 Task: Open Card Partnership Review Meeting in Board Public Relations Event Planning and Management to Workspace Business Operations and add a team member Softage.3@softage.net, a label Yellow, a checklist Leadership Development, an attachment from your onedrive, a color Yellow and finally, add a card description 'Plan and execute company team-building activity at a hiking trail' and a comment 'Given the potential impact of this task on our company social responsibility, let us ensure that we approach it with a sense of ethical awareness and consciousness.'. Add a start date 'Jan 03, 1900' with a due date 'Jan 10, 1900'
Action: Mouse moved to (69, 352)
Screenshot: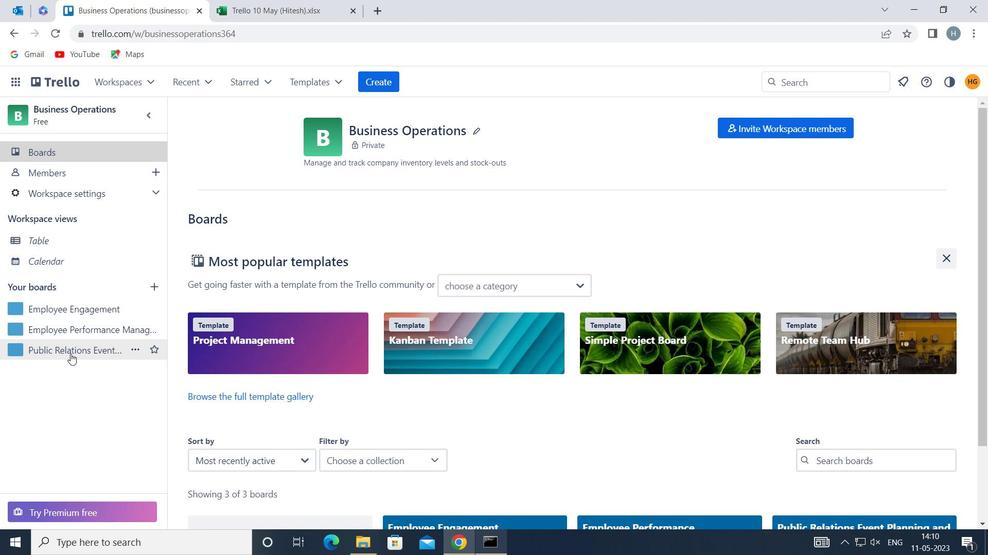 
Action: Mouse pressed left at (69, 352)
Screenshot: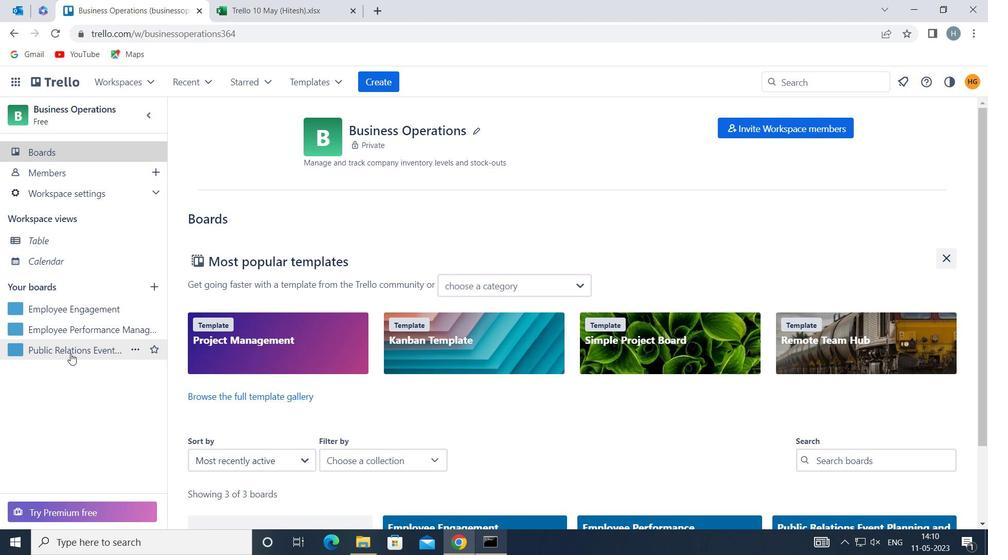
Action: Mouse moved to (251, 182)
Screenshot: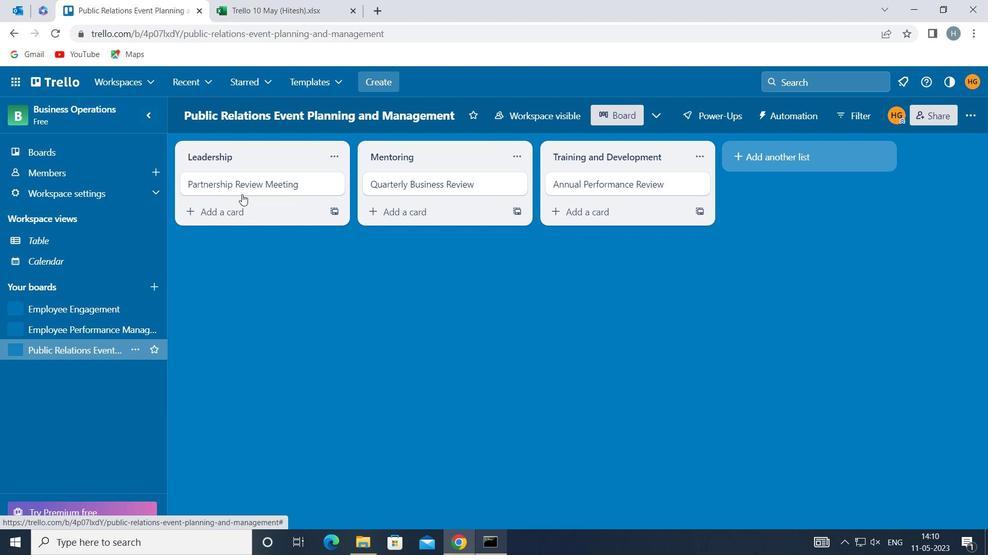 
Action: Mouse pressed left at (251, 182)
Screenshot: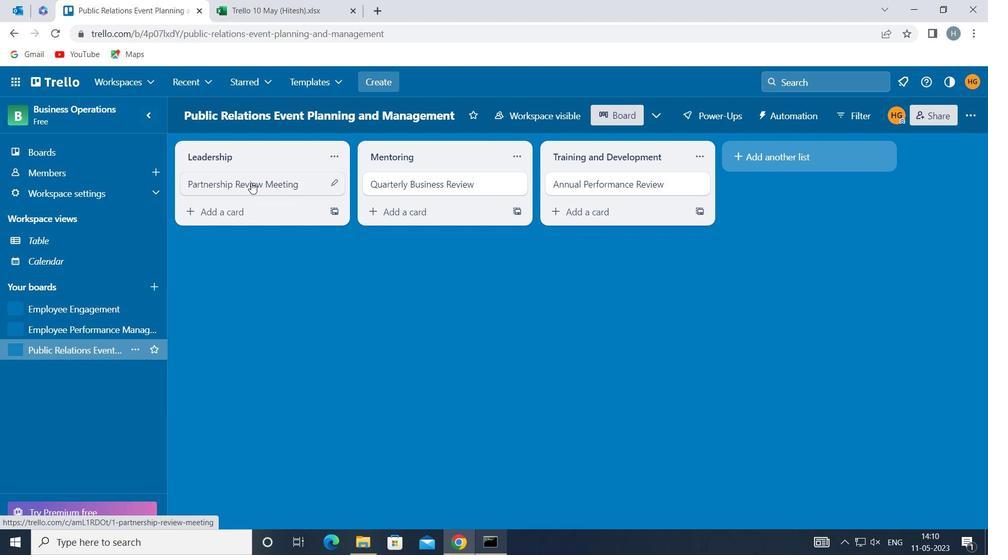 
Action: Mouse moved to (647, 192)
Screenshot: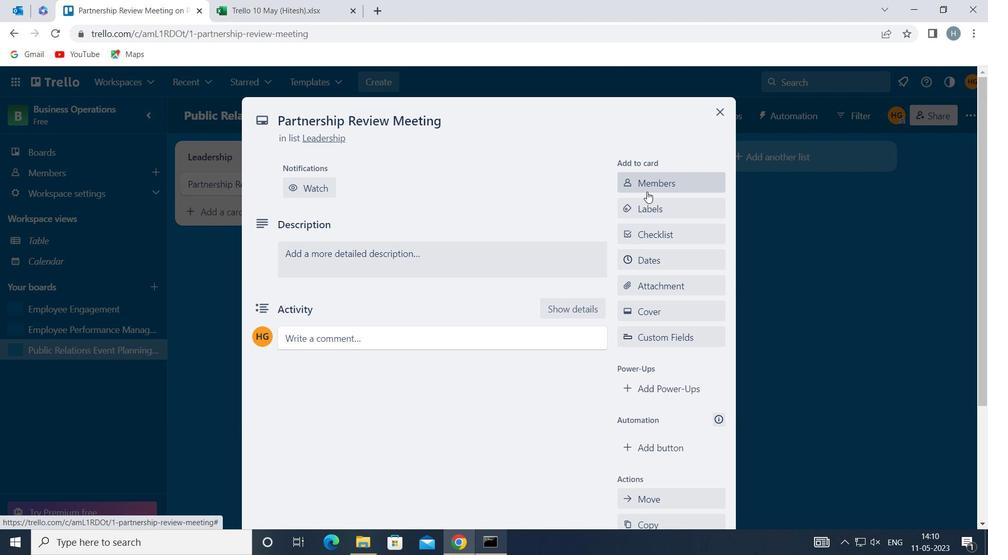 
Action: Mouse pressed left at (647, 192)
Screenshot: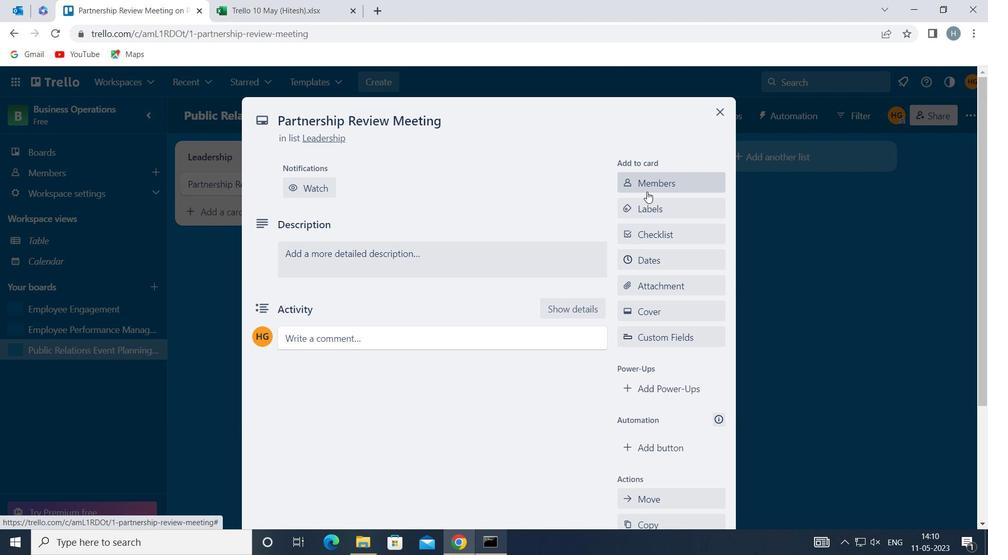 
Action: Mouse moved to (648, 192)
Screenshot: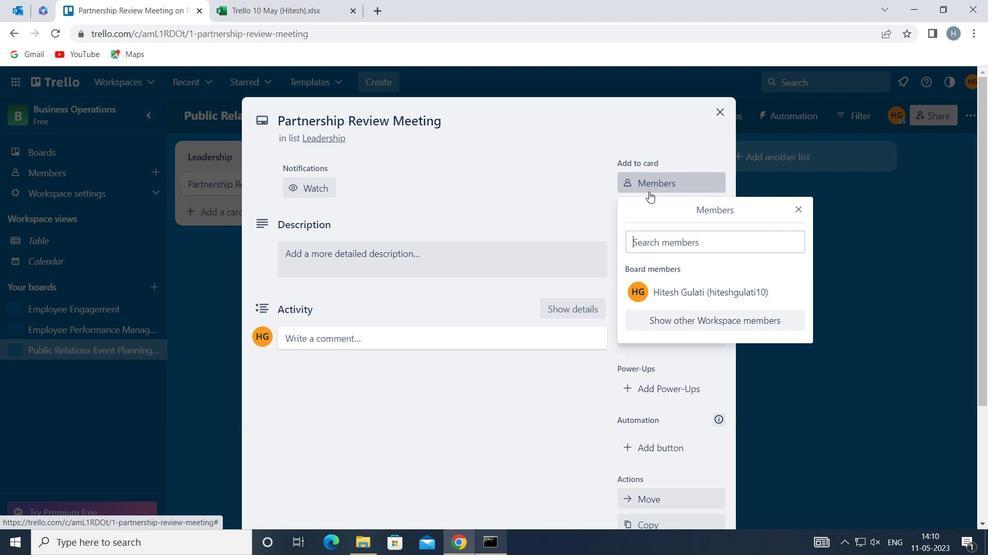 
Action: Key pressed softage
Screenshot: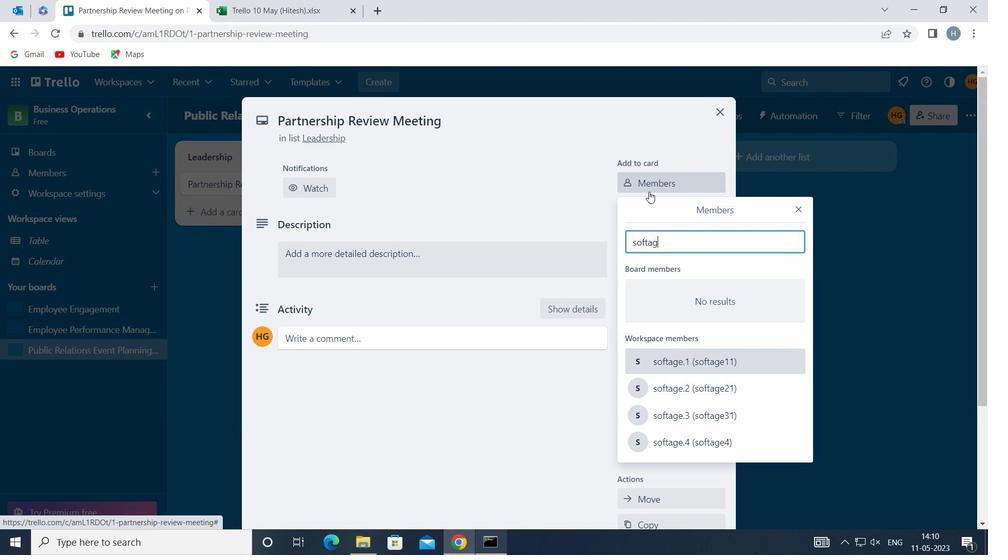 
Action: Mouse moved to (709, 409)
Screenshot: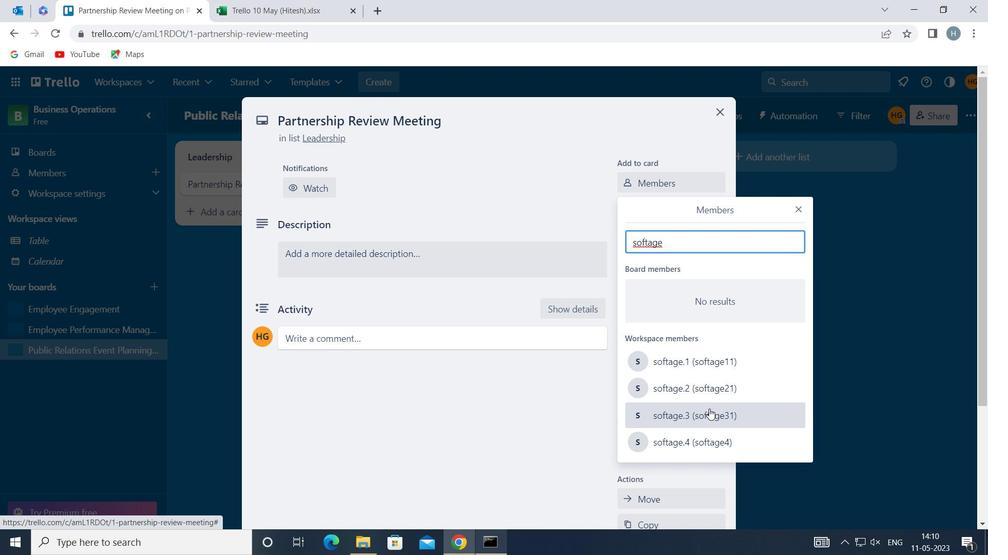 
Action: Mouse pressed left at (709, 409)
Screenshot: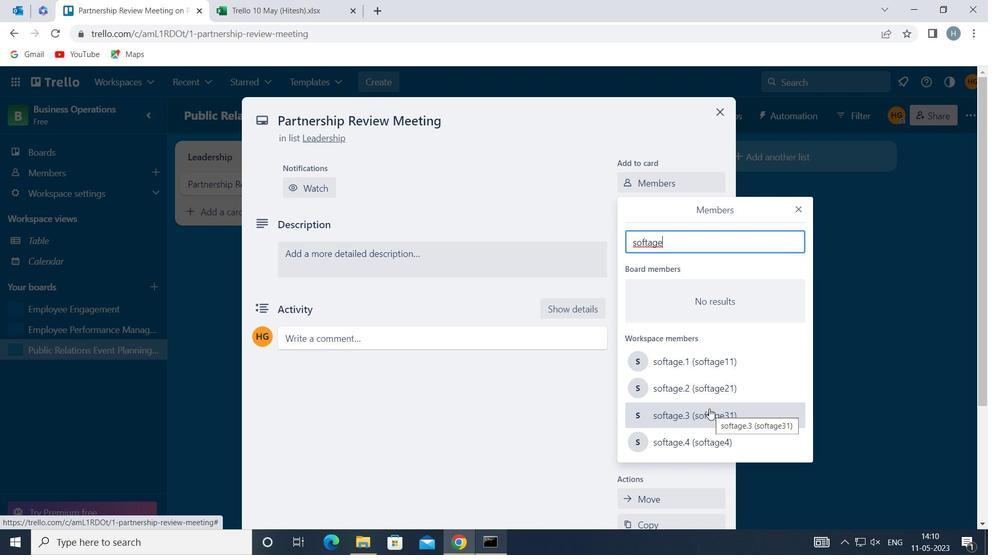 
Action: Mouse moved to (799, 209)
Screenshot: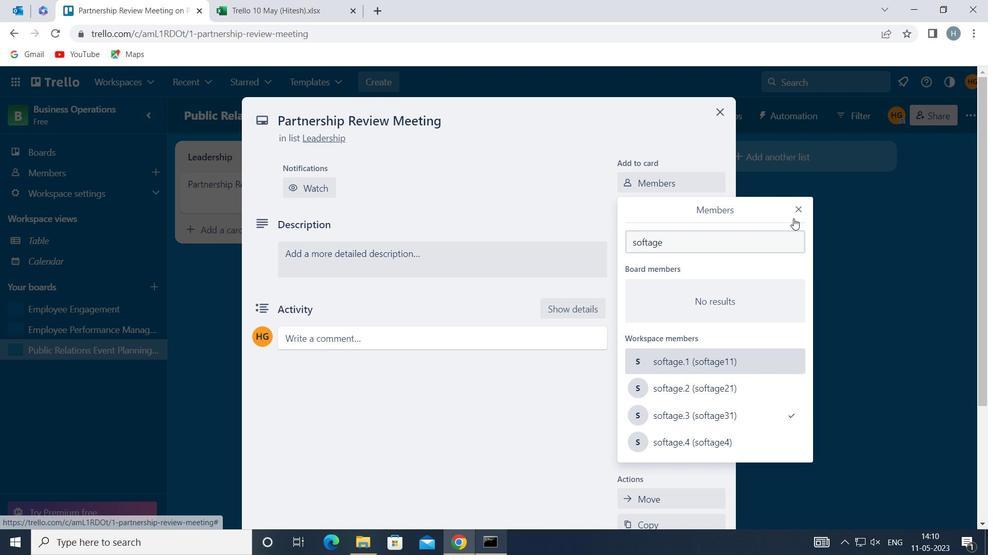 
Action: Mouse pressed left at (799, 209)
Screenshot: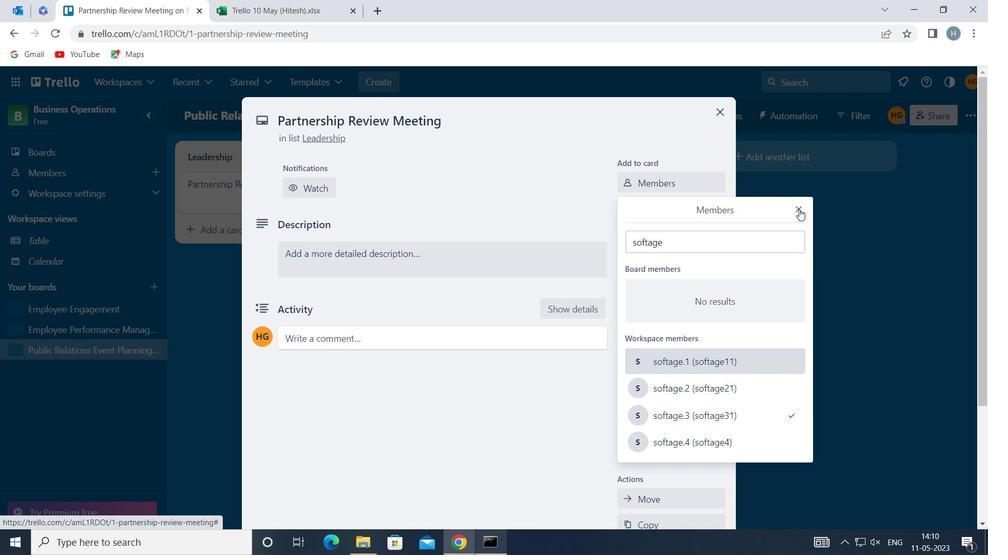
Action: Mouse moved to (684, 258)
Screenshot: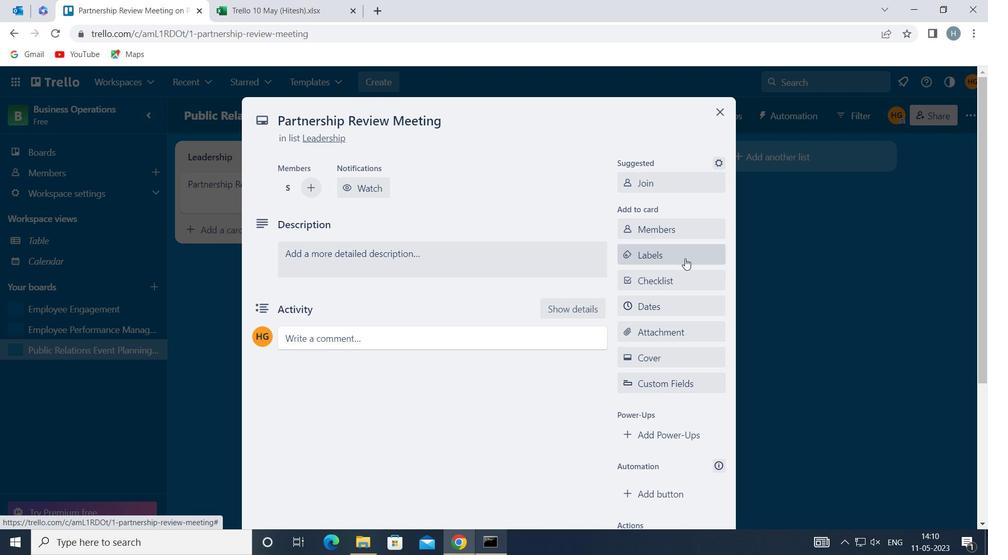 
Action: Mouse pressed left at (684, 258)
Screenshot: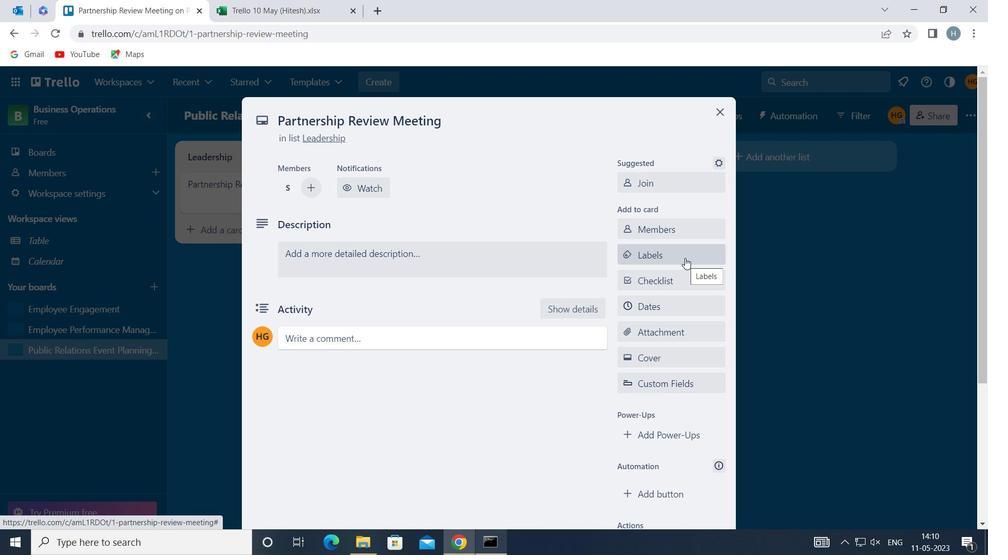 
Action: Mouse moved to (691, 212)
Screenshot: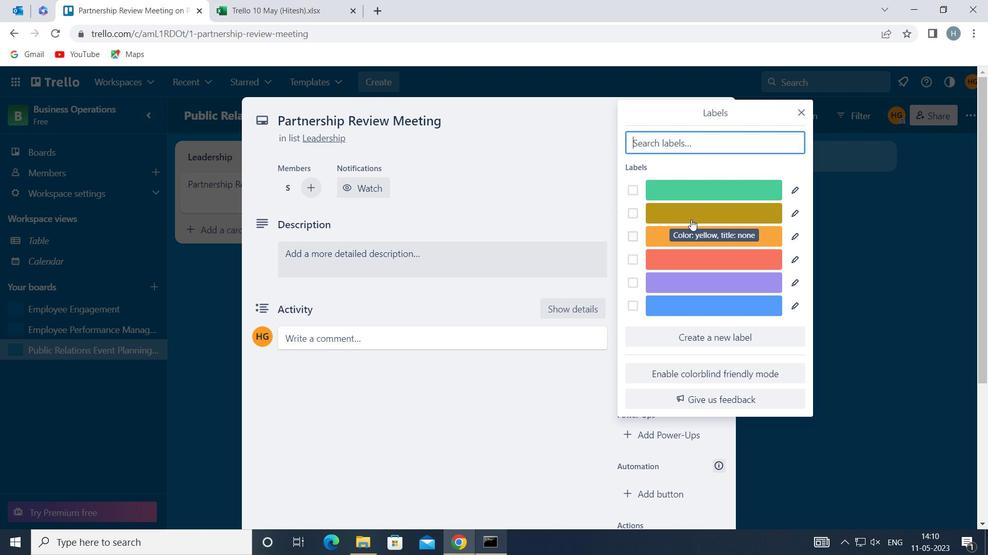 
Action: Mouse pressed left at (691, 212)
Screenshot: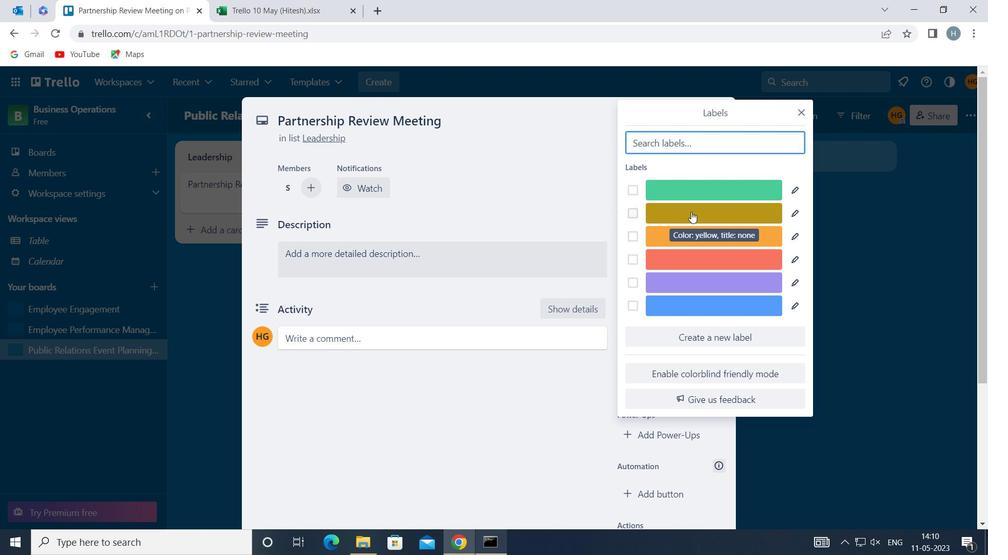 
Action: Mouse moved to (801, 112)
Screenshot: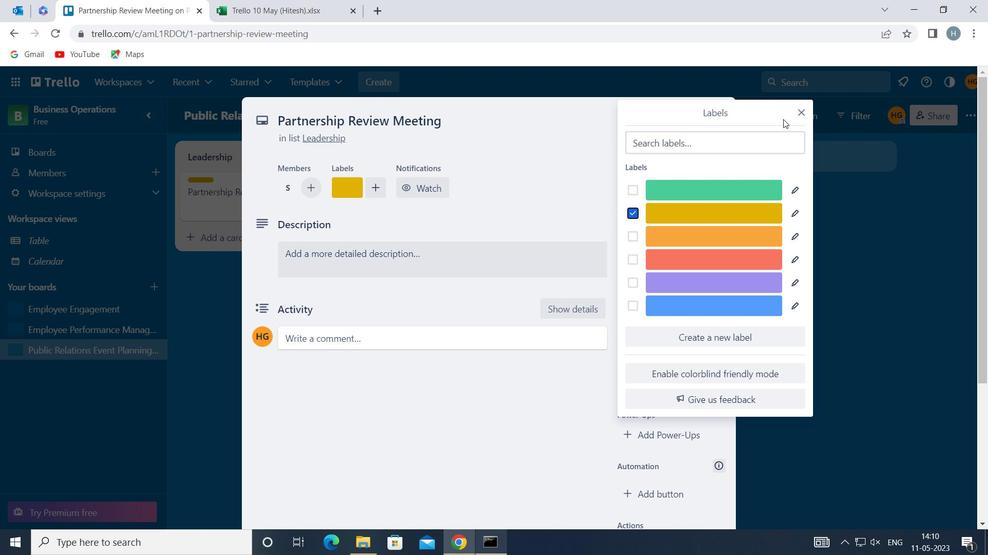 
Action: Mouse pressed left at (801, 112)
Screenshot: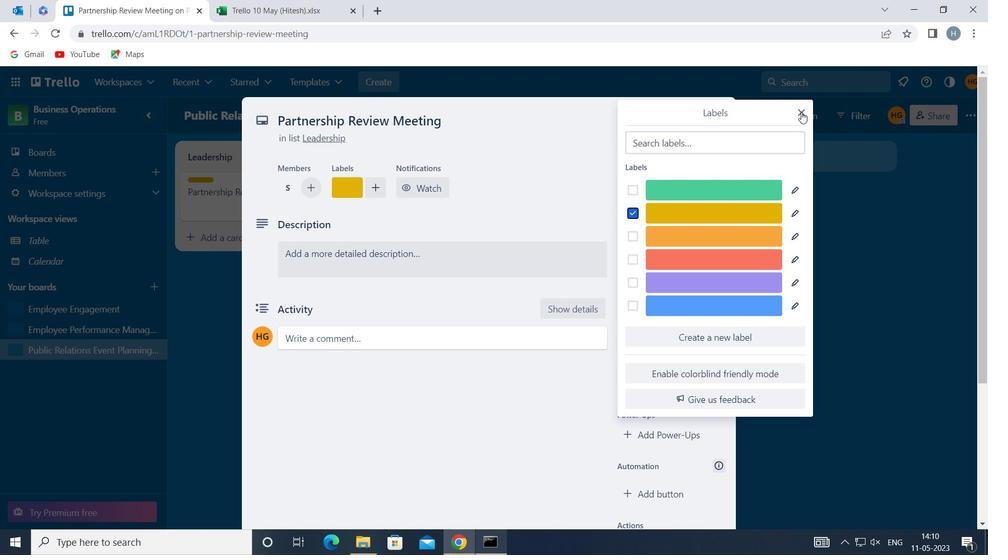 
Action: Mouse moved to (680, 277)
Screenshot: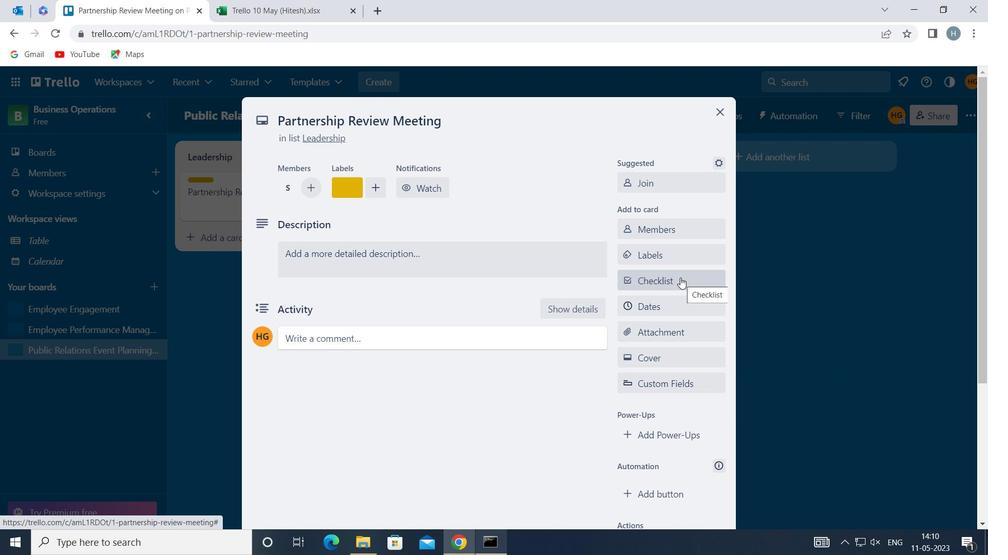 
Action: Mouse pressed left at (680, 277)
Screenshot: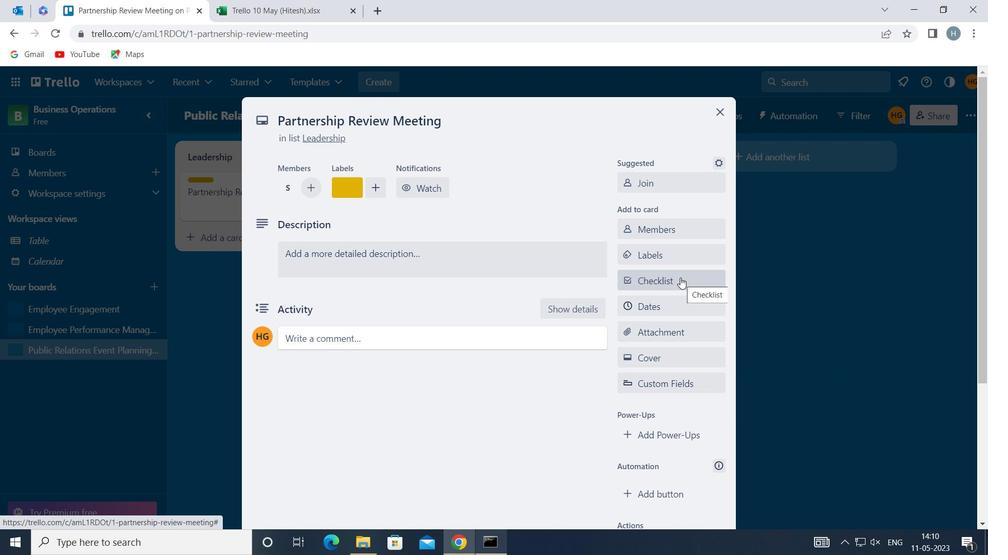 
Action: Mouse moved to (676, 277)
Screenshot: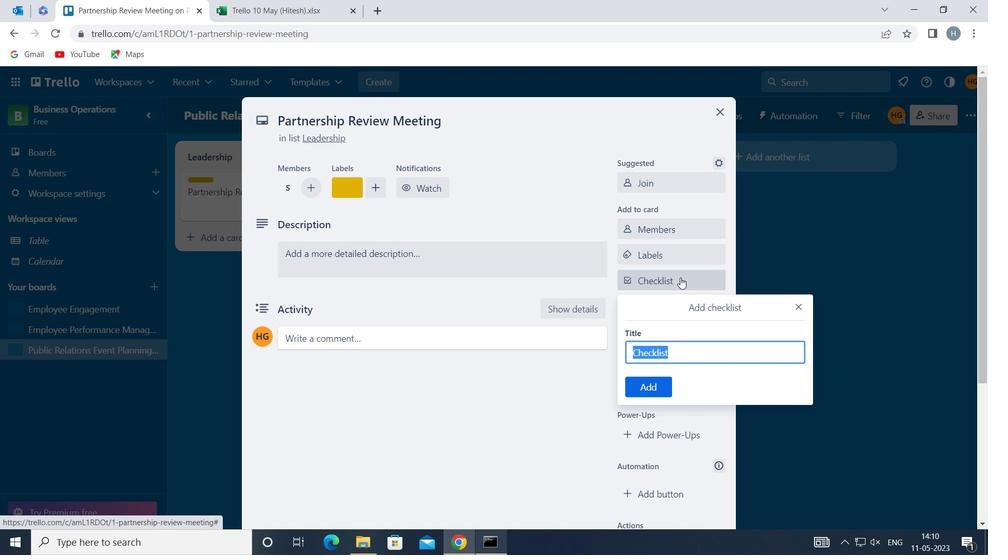 
Action: Key pressed <Key.shift>LEADER
Screenshot: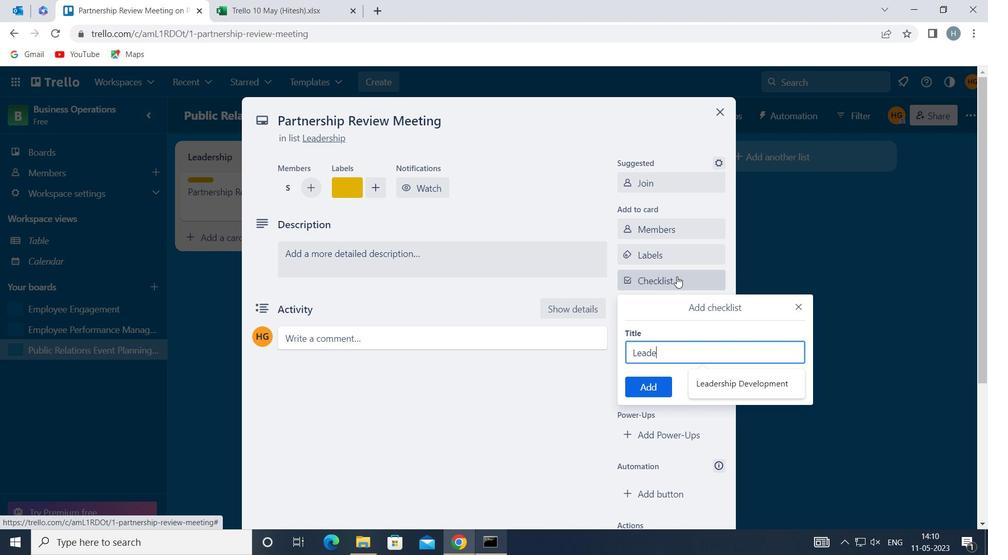 
Action: Mouse moved to (725, 383)
Screenshot: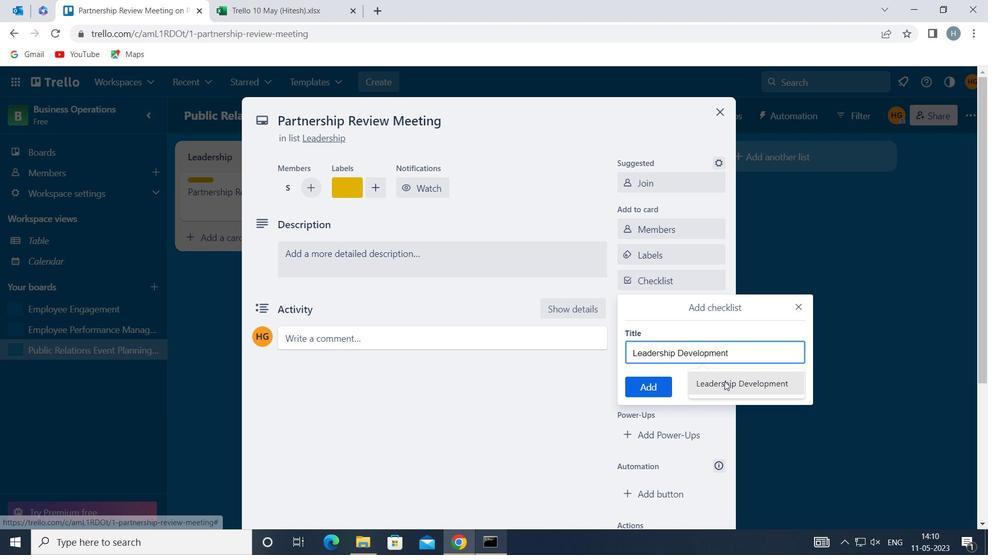 
Action: Mouse pressed left at (725, 383)
Screenshot: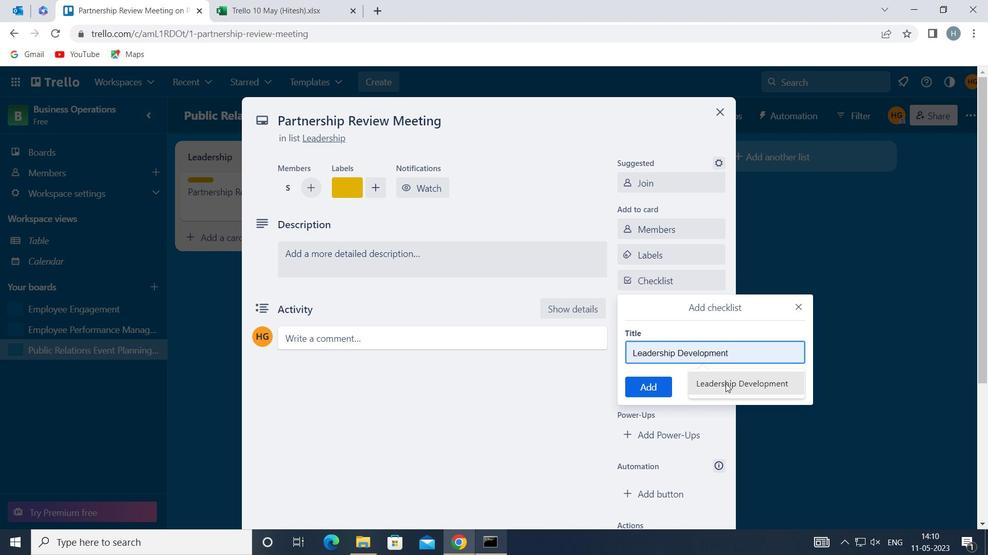 
Action: Mouse moved to (659, 388)
Screenshot: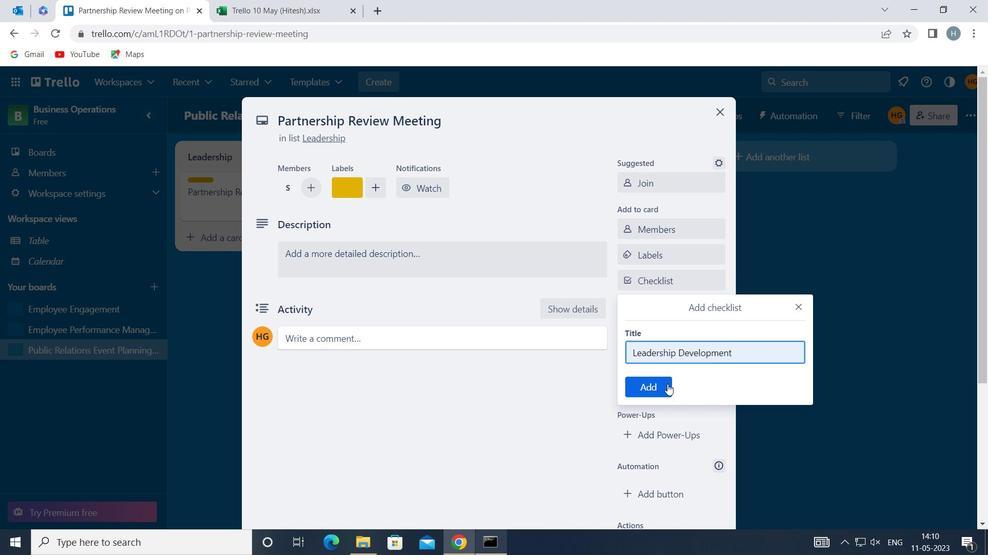 
Action: Mouse pressed left at (659, 388)
Screenshot: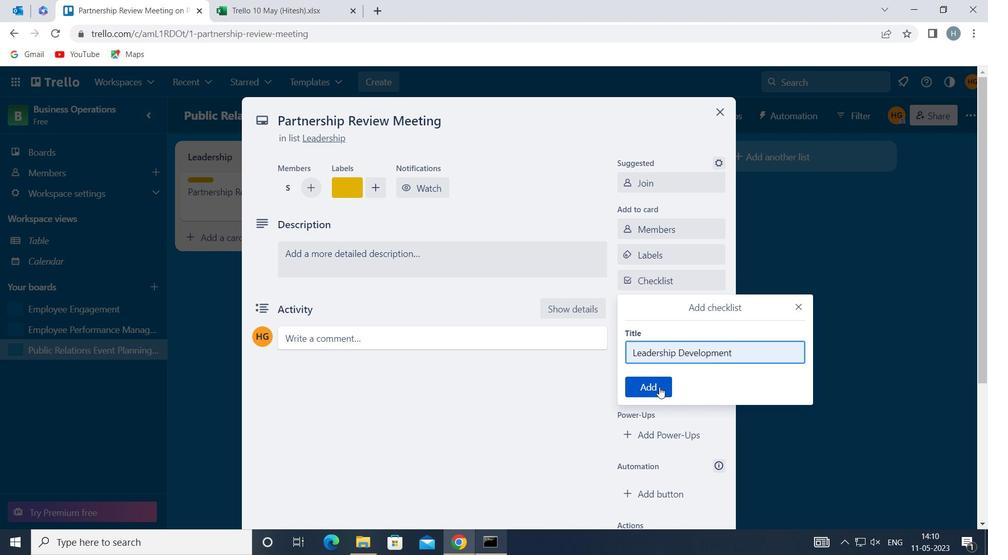 
Action: Mouse moved to (684, 328)
Screenshot: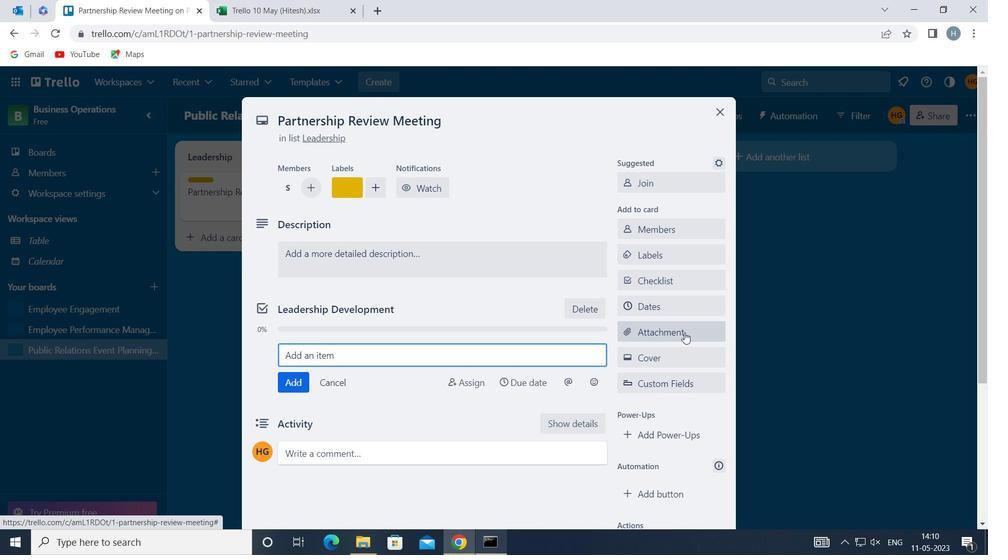 
Action: Mouse pressed left at (684, 328)
Screenshot: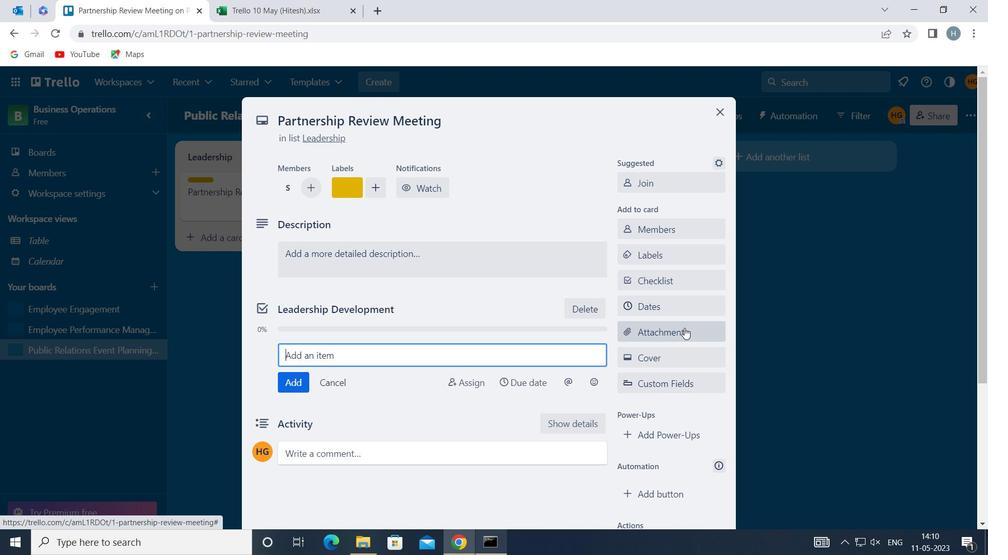 
Action: Mouse moved to (701, 236)
Screenshot: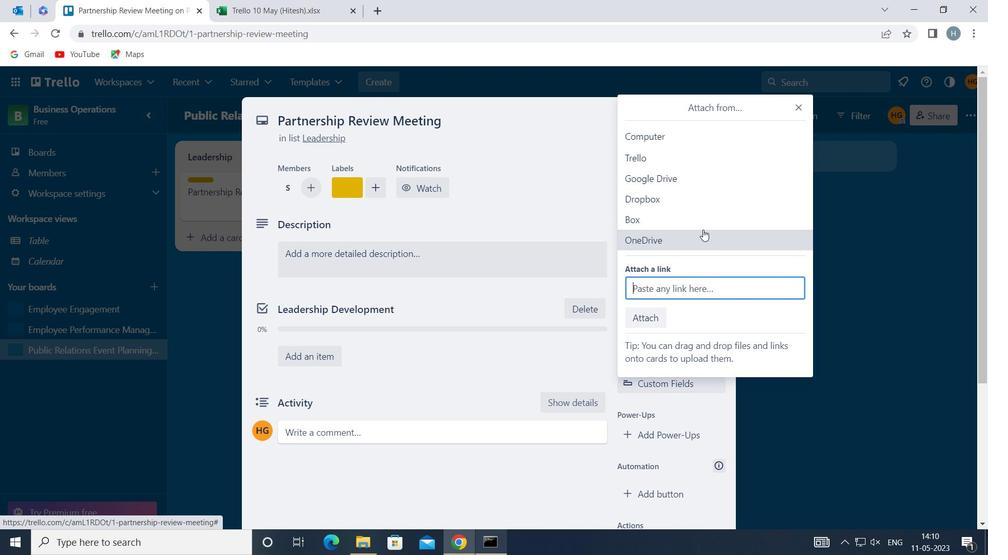 
Action: Mouse pressed left at (701, 236)
Screenshot: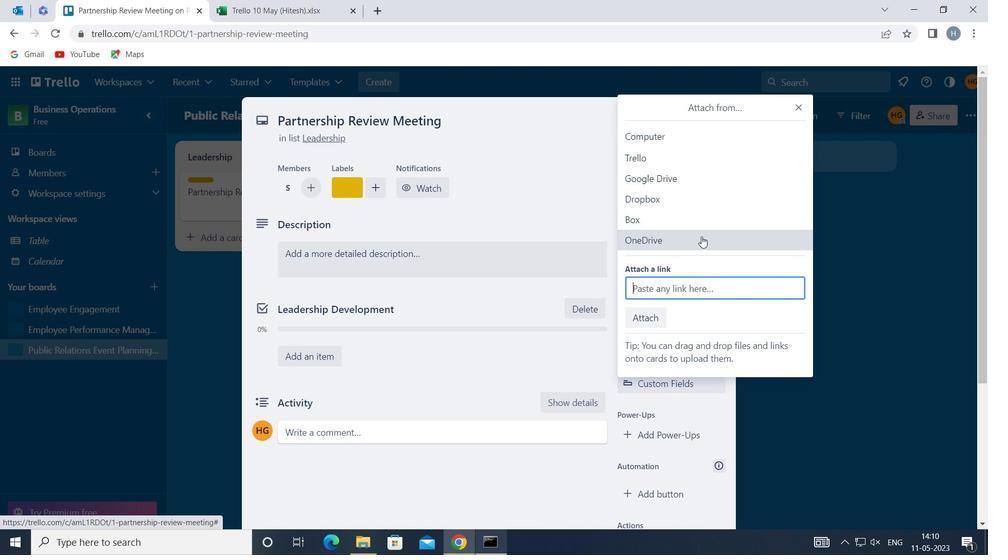 
Action: Mouse moved to (644, 178)
Screenshot: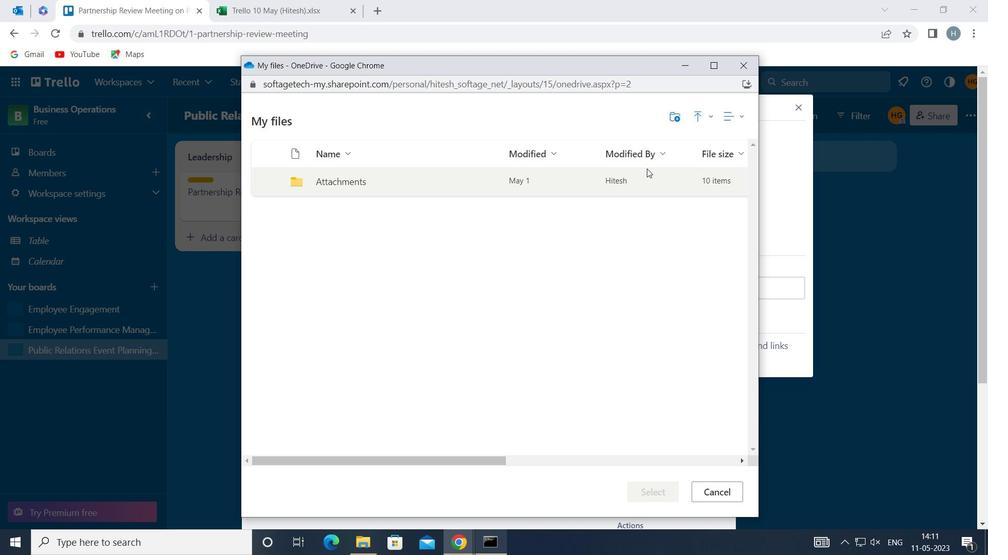 
Action: Mouse pressed left at (644, 178)
Screenshot: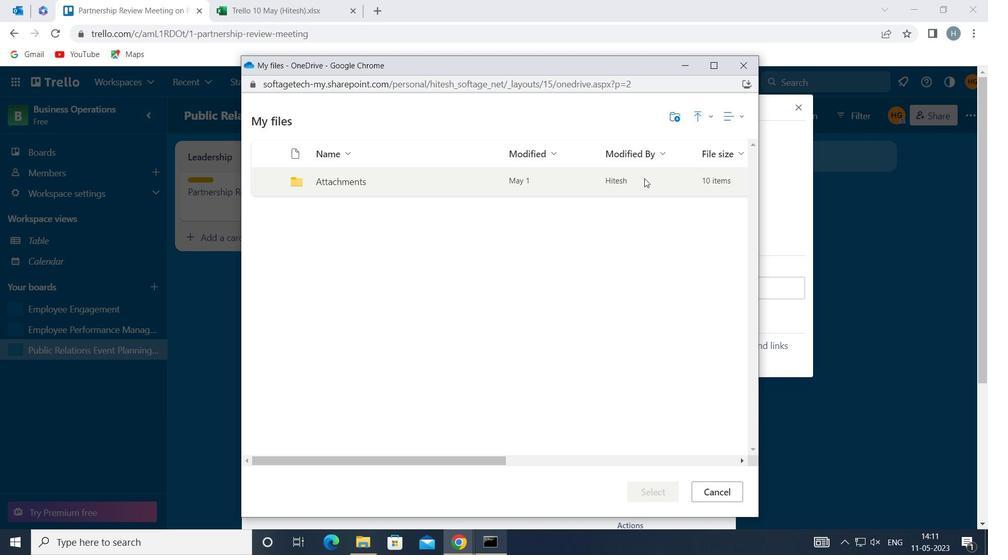 
Action: Mouse pressed left at (644, 178)
Screenshot: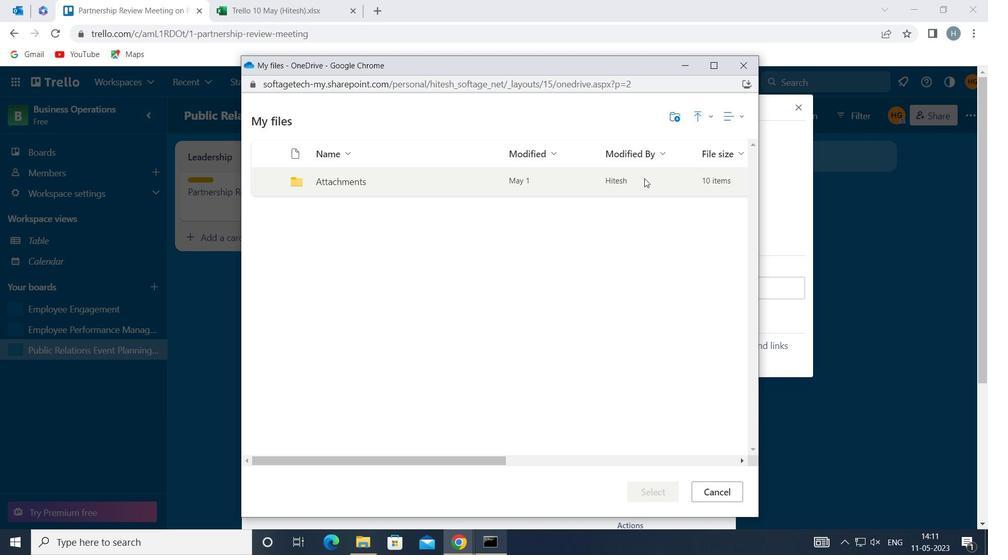 
Action: Mouse moved to (636, 209)
Screenshot: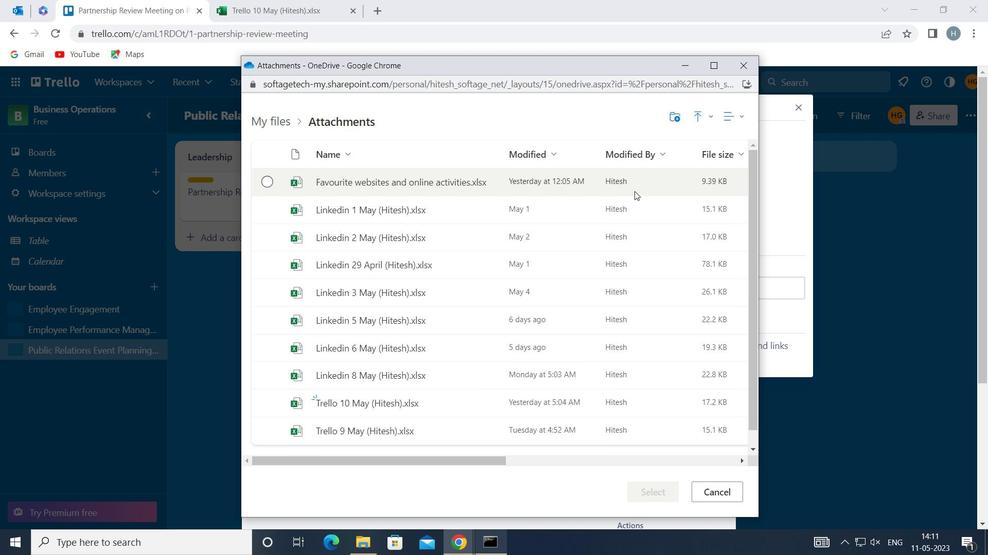 
Action: Mouse pressed left at (636, 209)
Screenshot: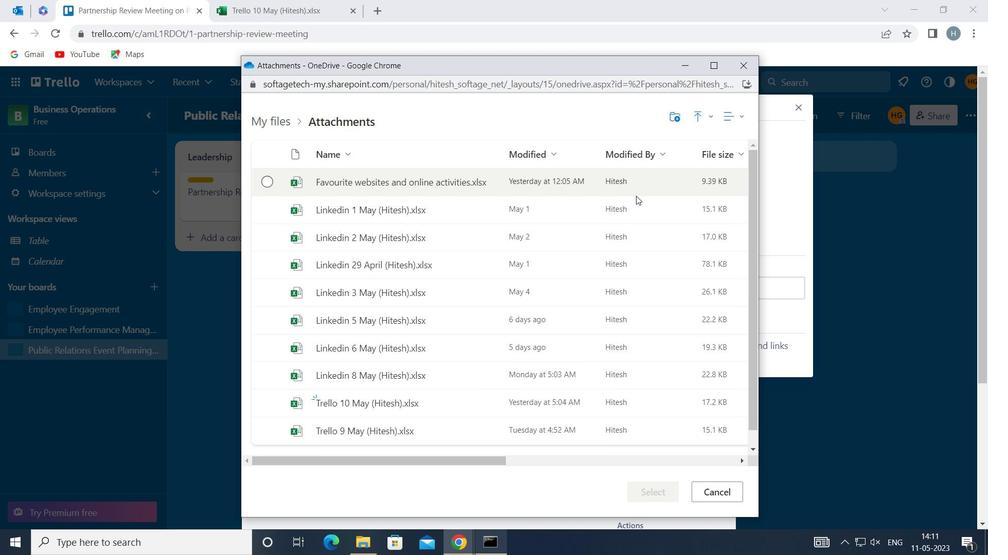
Action: Mouse moved to (662, 490)
Screenshot: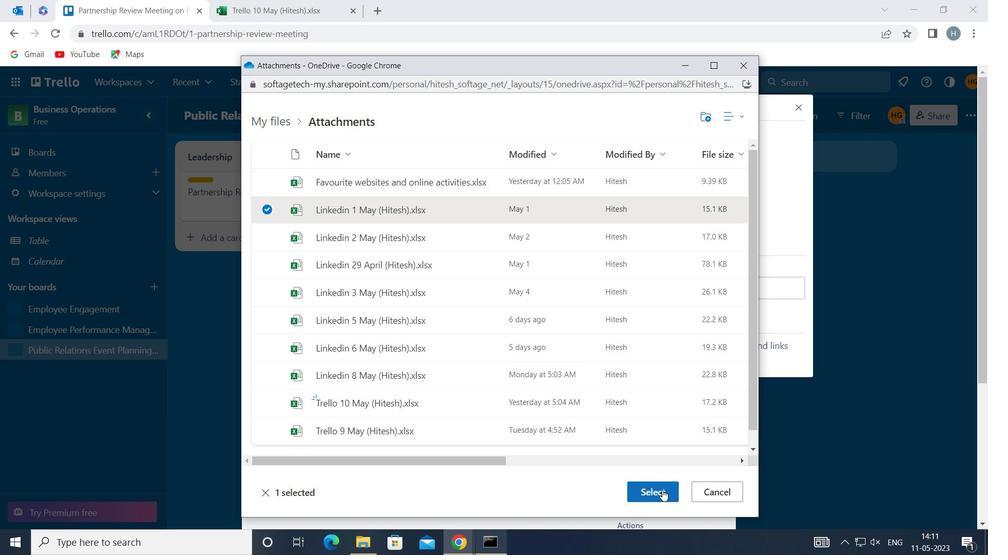 
Action: Mouse pressed left at (662, 490)
Screenshot: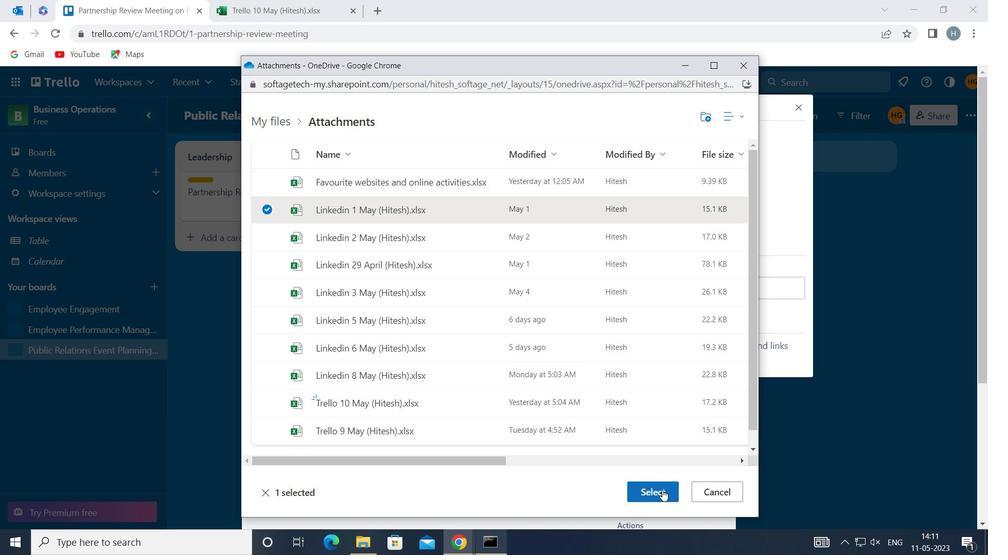 
Action: Mouse moved to (679, 354)
Screenshot: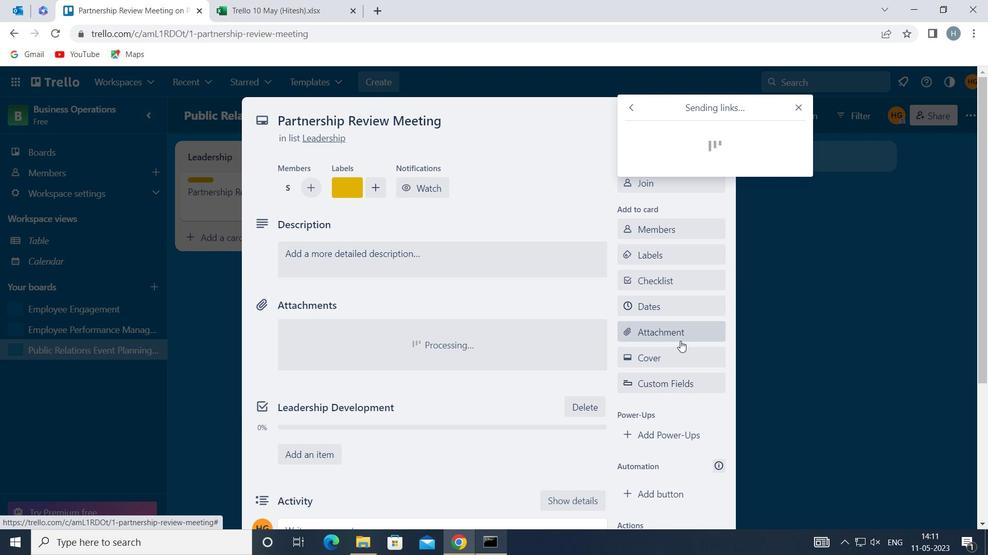 
Action: Mouse pressed left at (679, 354)
Screenshot: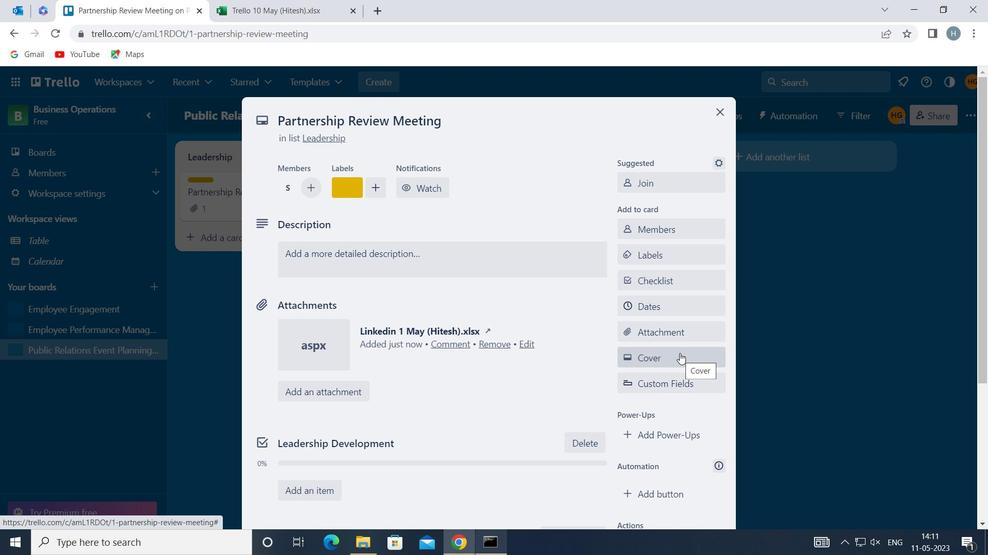 
Action: Mouse moved to (684, 275)
Screenshot: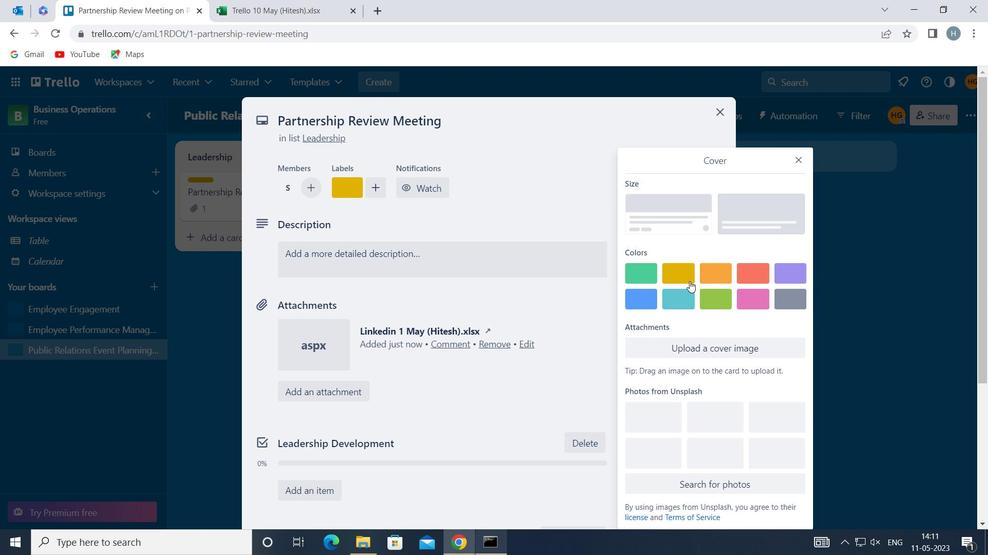
Action: Mouse pressed left at (684, 275)
Screenshot: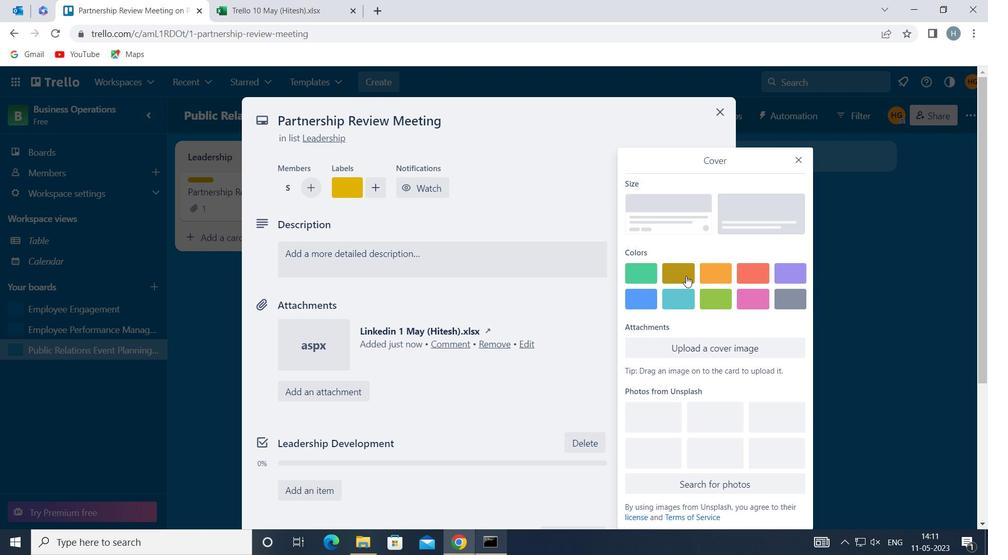 
Action: Mouse moved to (797, 136)
Screenshot: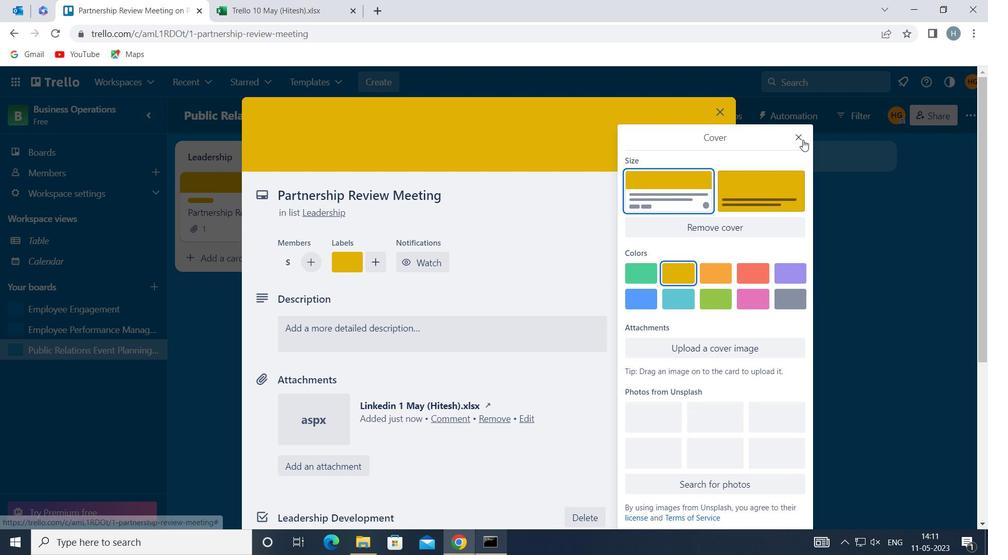
Action: Mouse pressed left at (797, 136)
Screenshot: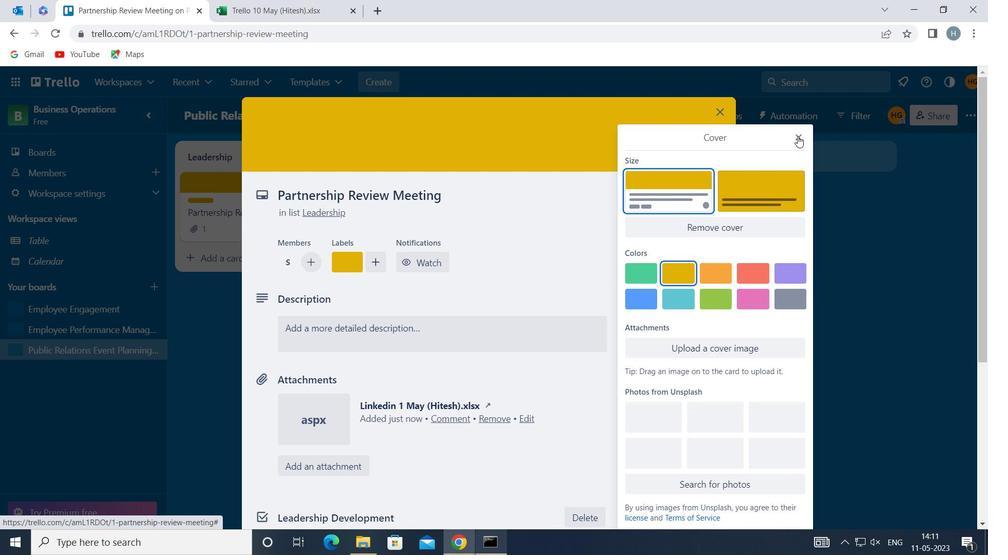 
Action: Mouse moved to (465, 334)
Screenshot: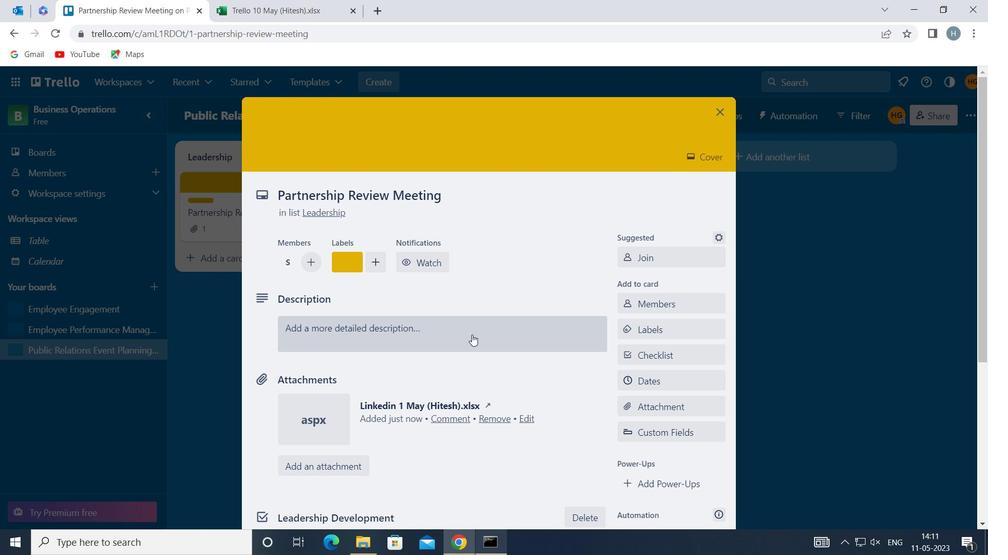
Action: Mouse pressed left at (465, 334)
Screenshot: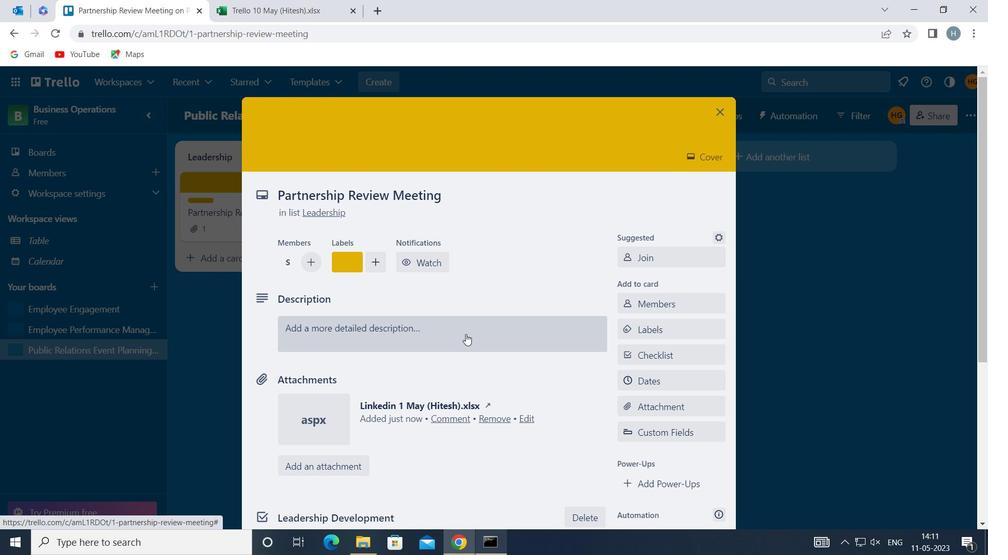
Action: Mouse moved to (392, 377)
Screenshot: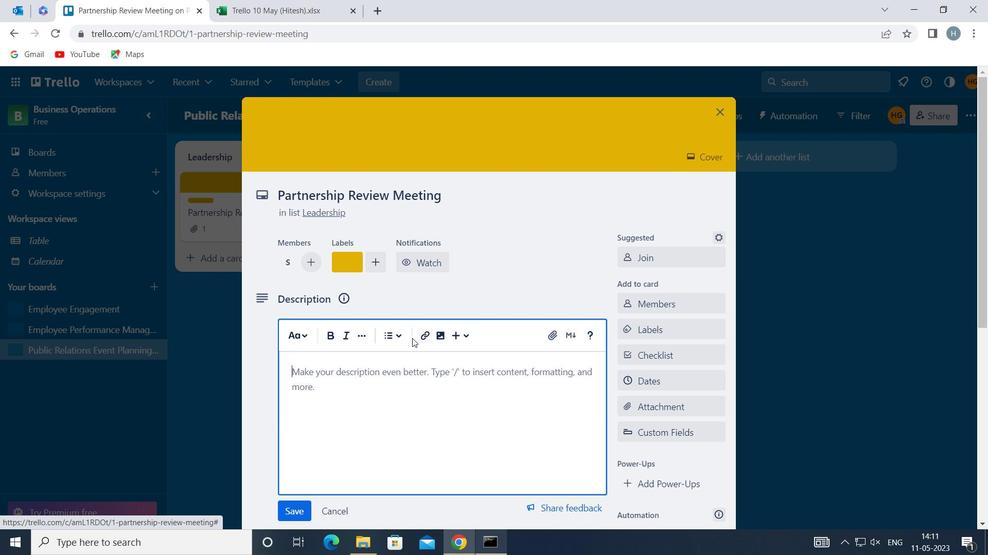 
Action: Mouse pressed left at (392, 377)
Screenshot: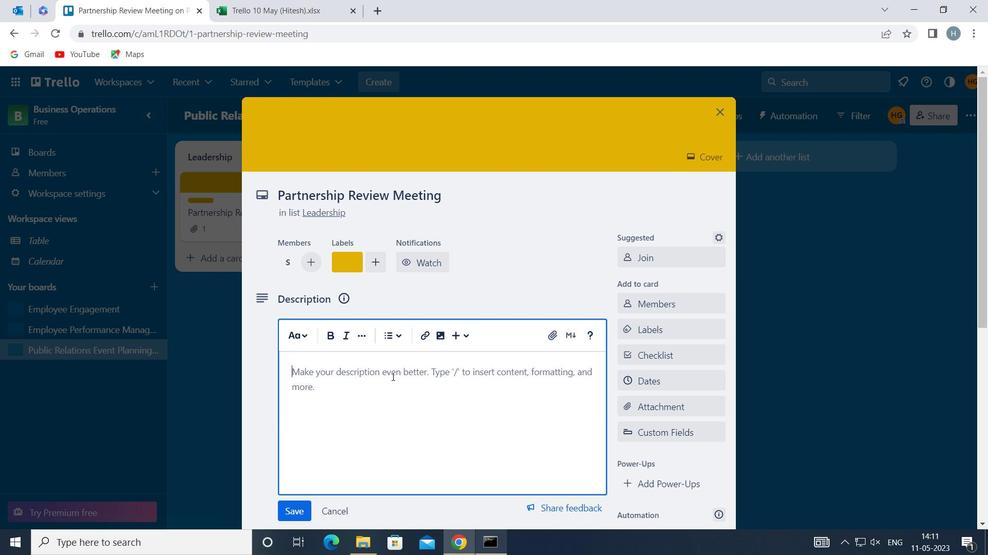 
Action: Mouse moved to (394, 373)
Screenshot: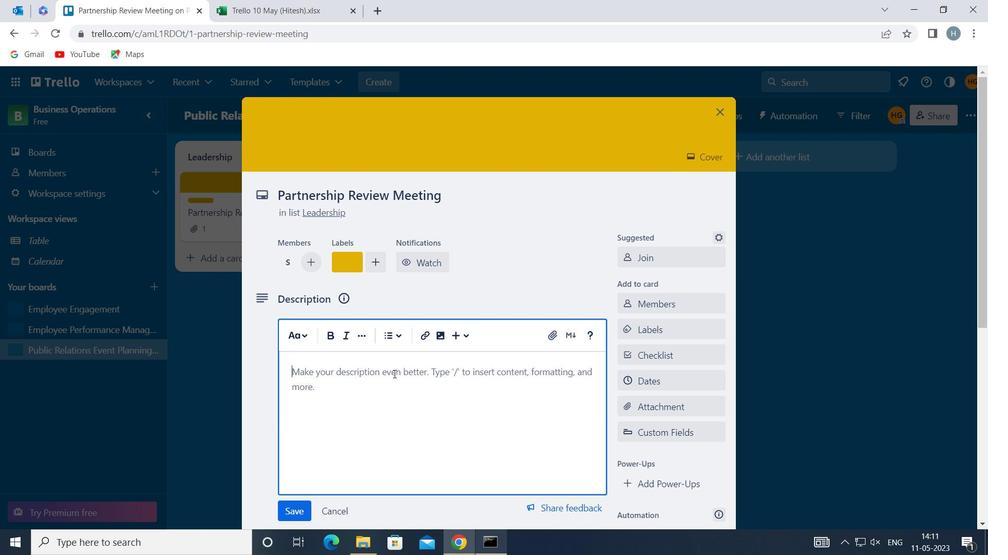 
Action: Key pressed <Key.shift>PLAN<Key.space>AND<Key.space>EXECUTE<Key.space>COMPANY<Key.space>TEAM-BUILDING<Key.space>ACTIVITY<Key.space>AT<Key.space>A<Key.space>HIKING<Key.space>TRAIL
Screenshot: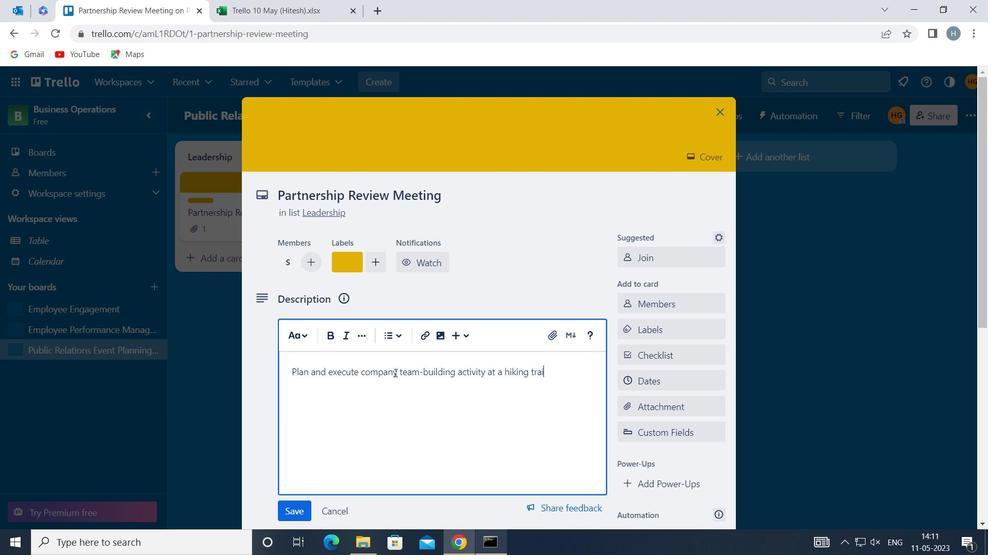 
Action: Mouse moved to (301, 507)
Screenshot: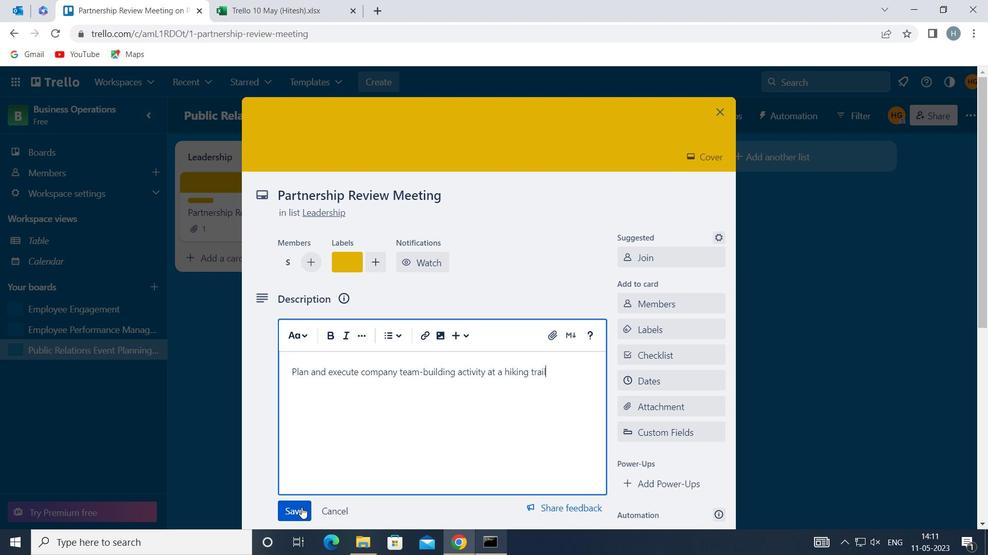 
Action: Mouse pressed left at (301, 507)
Screenshot: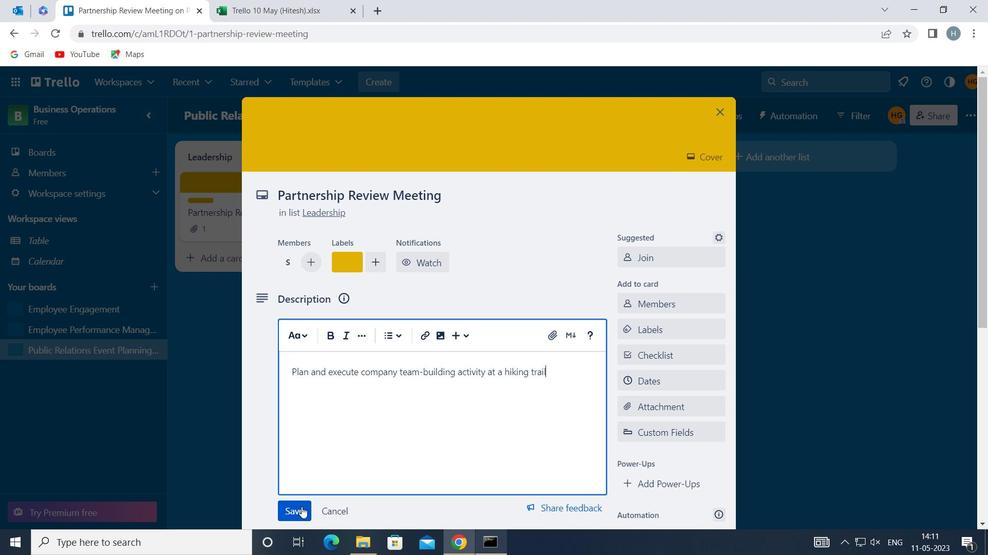 
Action: Mouse moved to (375, 409)
Screenshot: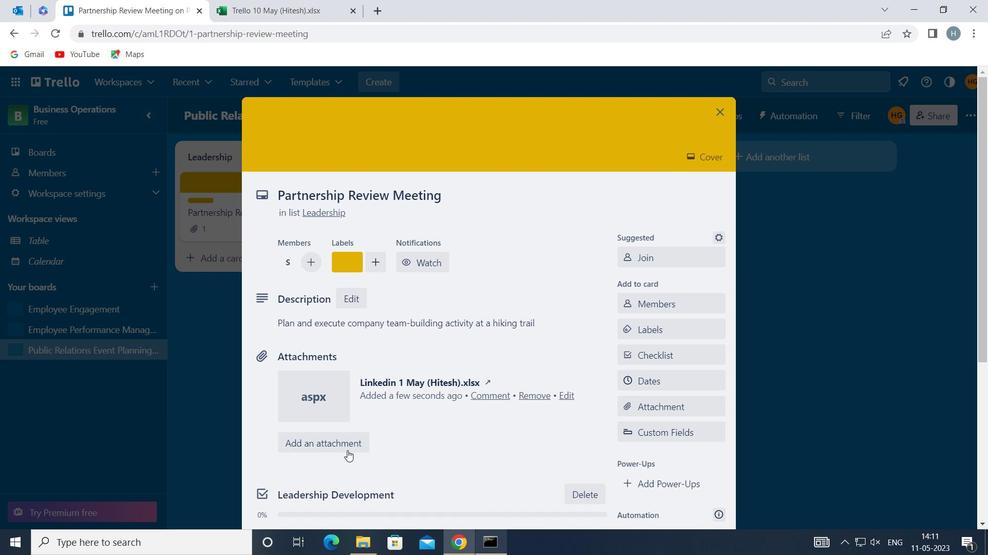 
Action: Mouse scrolled (375, 409) with delta (0, 0)
Screenshot: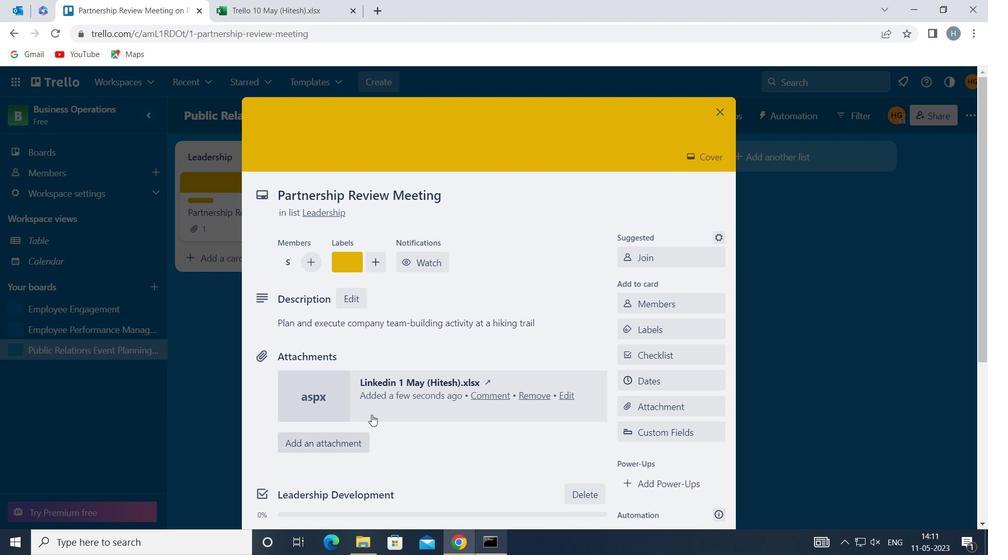 
Action: Mouse moved to (388, 405)
Screenshot: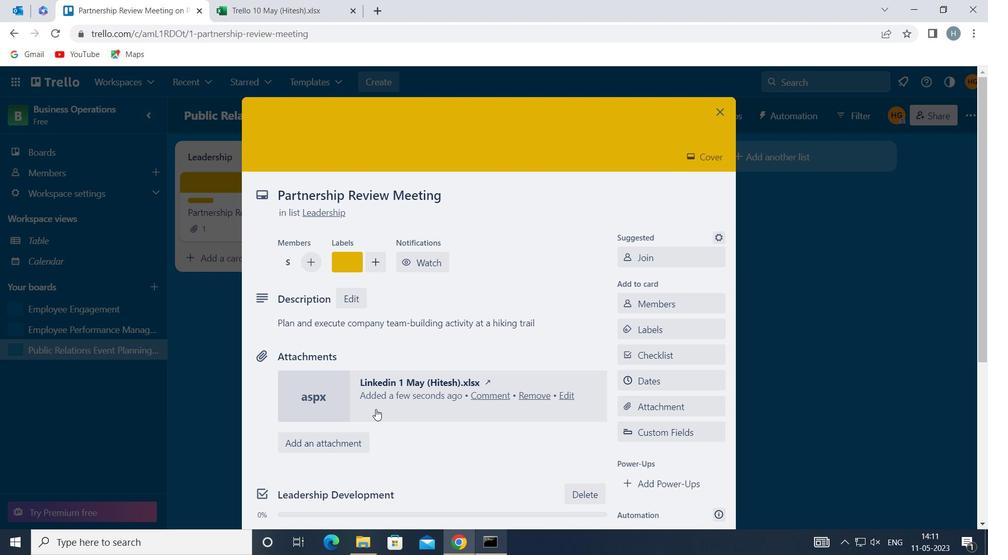 
Action: Mouse scrolled (388, 404) with delta (0, 0)
Screenshot: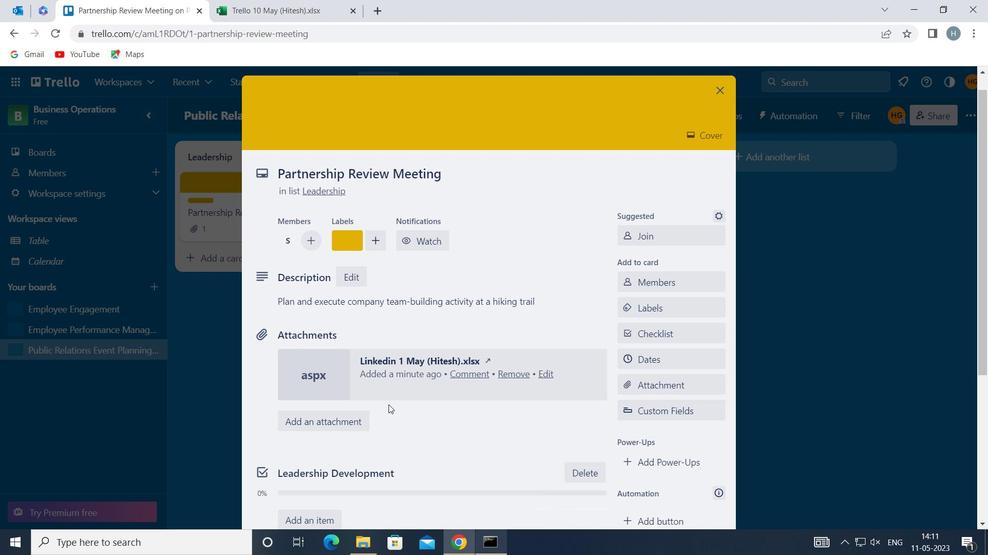 
Action: Mouse scrolled (388, 404) with delta (0, 0)
Screenshot: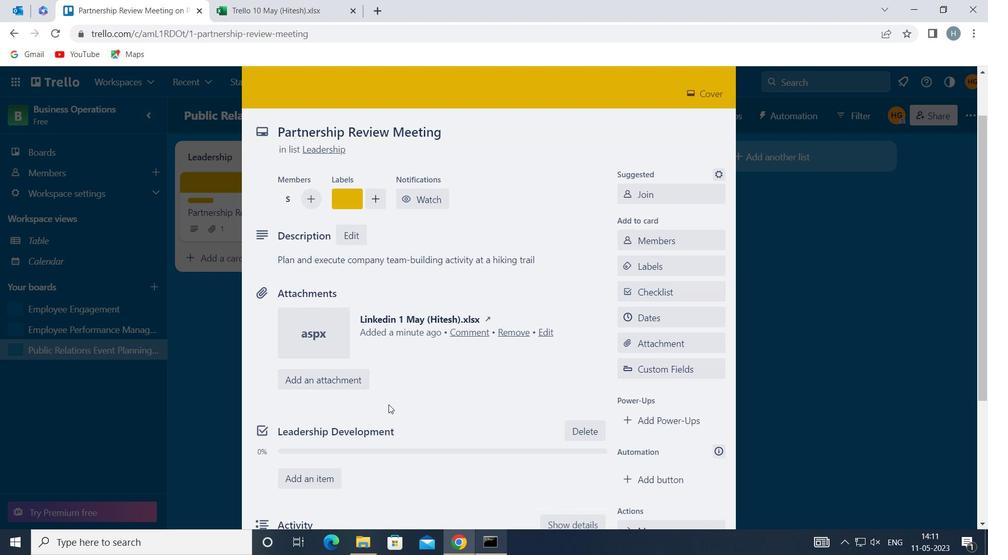 
Action: Mouse moved to (411, 421)
Screenshot: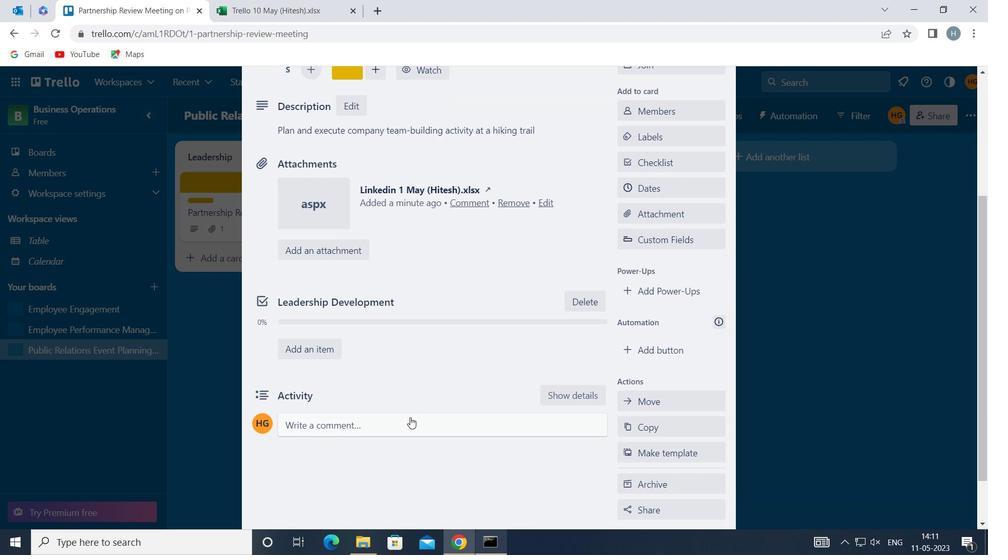 
Action: Mouse pressed left at (411, 421)
Screenshot: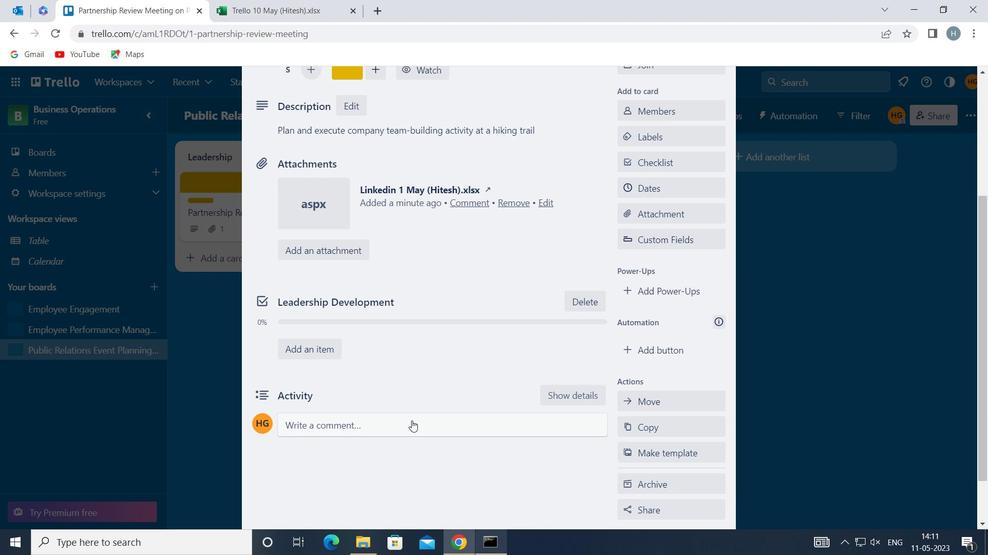 
Action: Mouse moved to (364, 467)
Screenshot: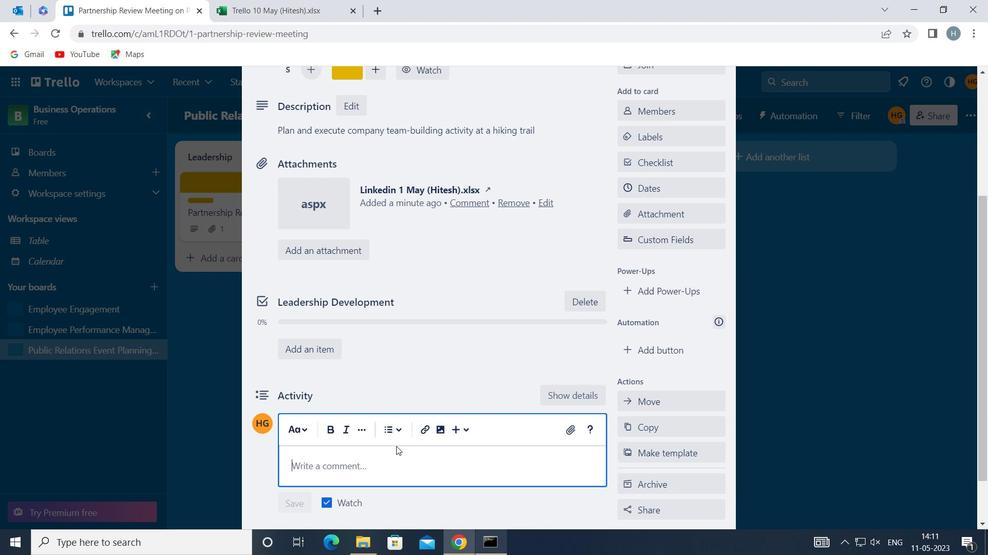 
Action: Mouse pressed left at (364, 467)
Screenshot: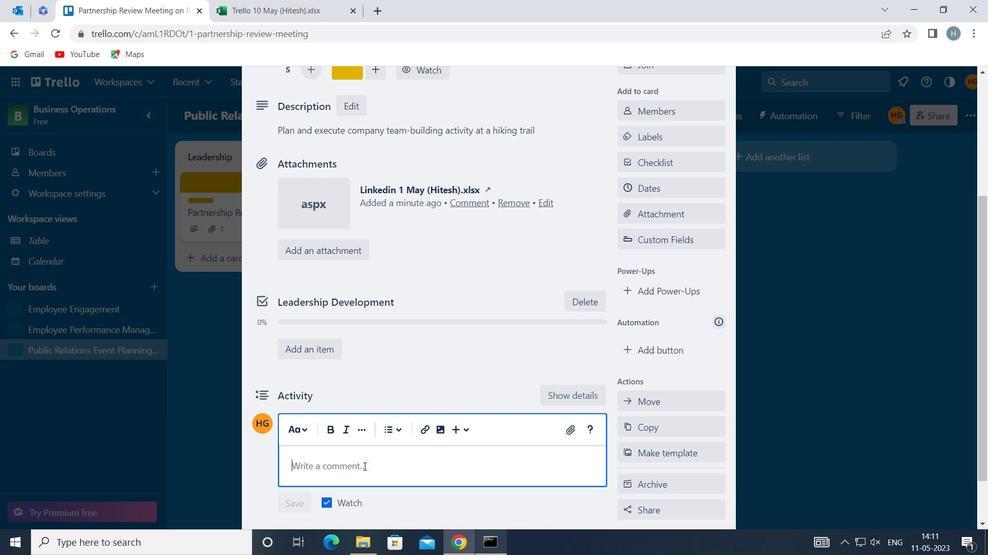 
Action: Key pressed <Key.shift>GIVEN<Key.space>THE<Key.space>POTENTIAL<Key.space>IMPACT<Key.space>OF<Key.space>THIS<Key.space>TASK<Key.space>ON<Key.space>OUR<Key.space>COMPANY<Key.space>SOCIAL<Key.space>RESPONSIBILITY<Key.space><Key.backspace>,<Key.space>LET<Key.space>WE<Key.space>APPROACH<Key.space>IT<Key.space>WITH<Key.space>A<Key.space>SENSE<Key.space>OF<Key.space>ETHICAL<Key.space>AWARENESS<Key.space>AND<Key.space>CONSCIOUSNESS<Key.space>
Screenshot: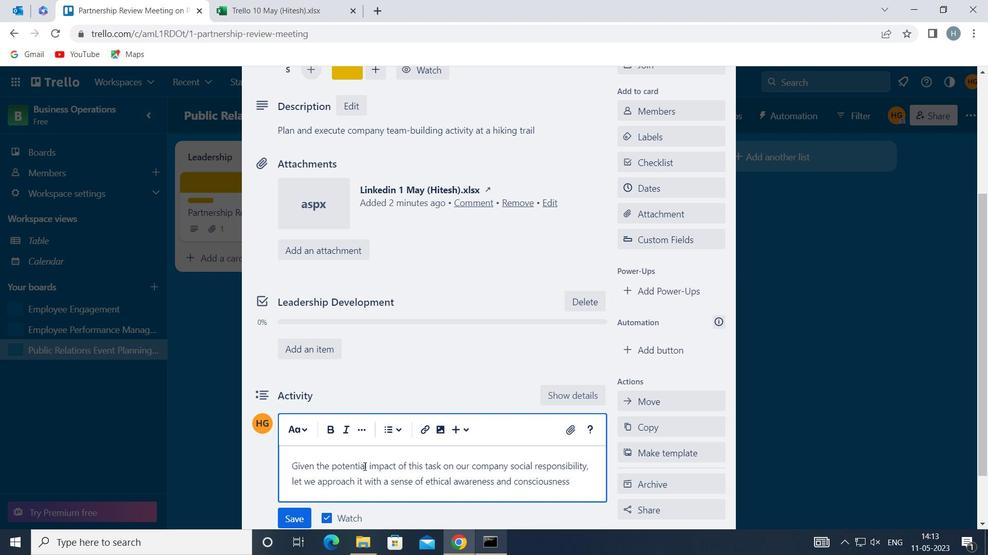 
Action: Mouse moved to (362, 467)
Screenshot: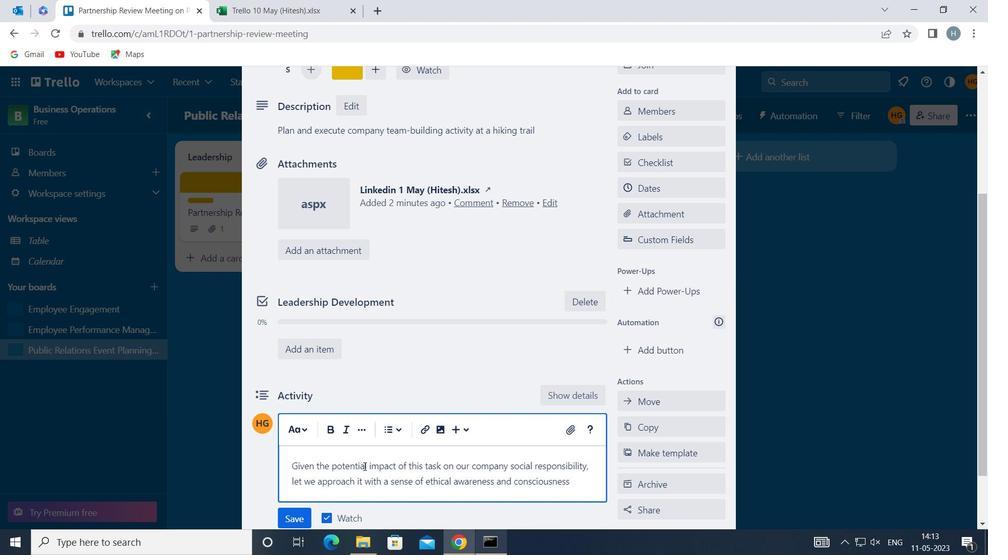 
Action: Mouse scrolled (362, 466) with delta (0, 0)
Screenshot: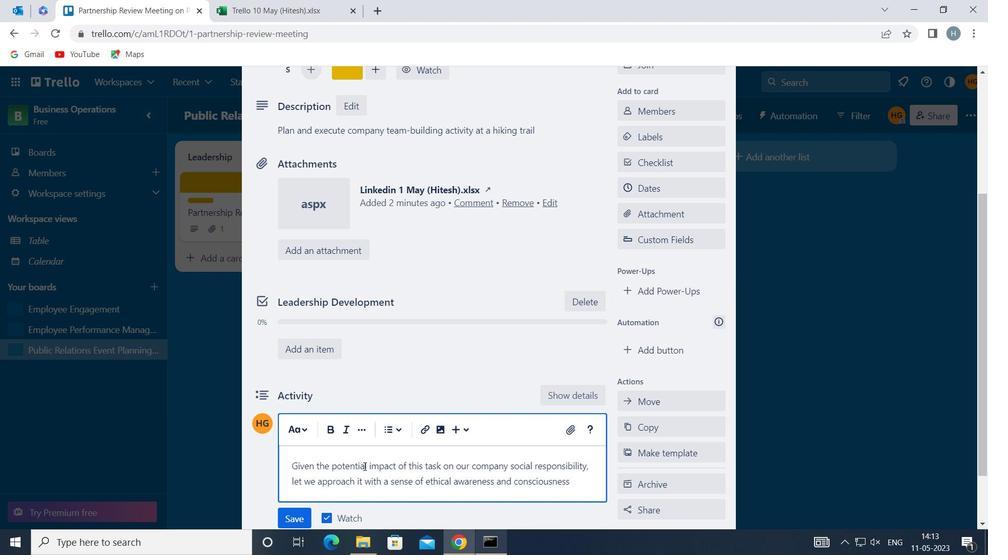 
Action: Mouse moved to (361, 467)
Screenshot: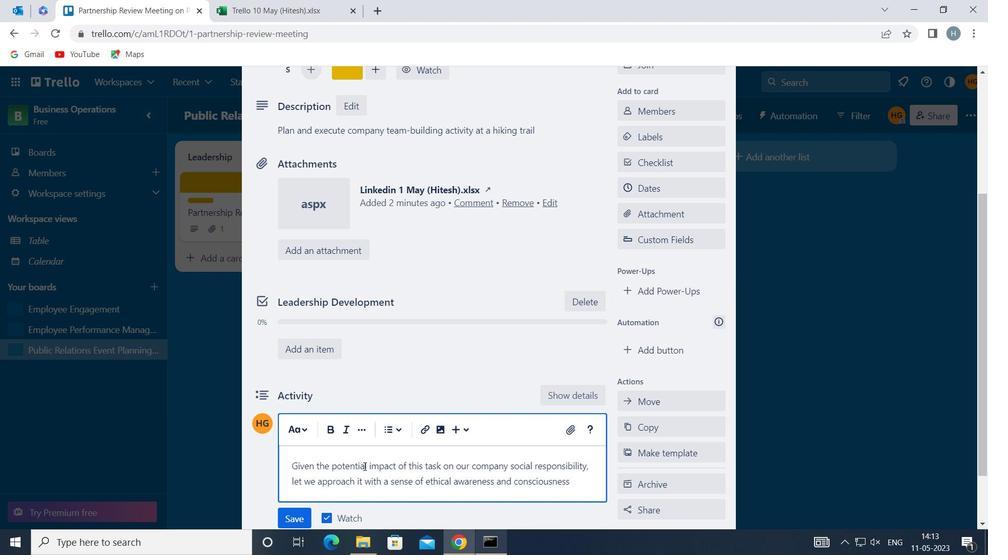 
Action: Mouse scrolled (361, 467) with delta (0, 0)
Screenshot: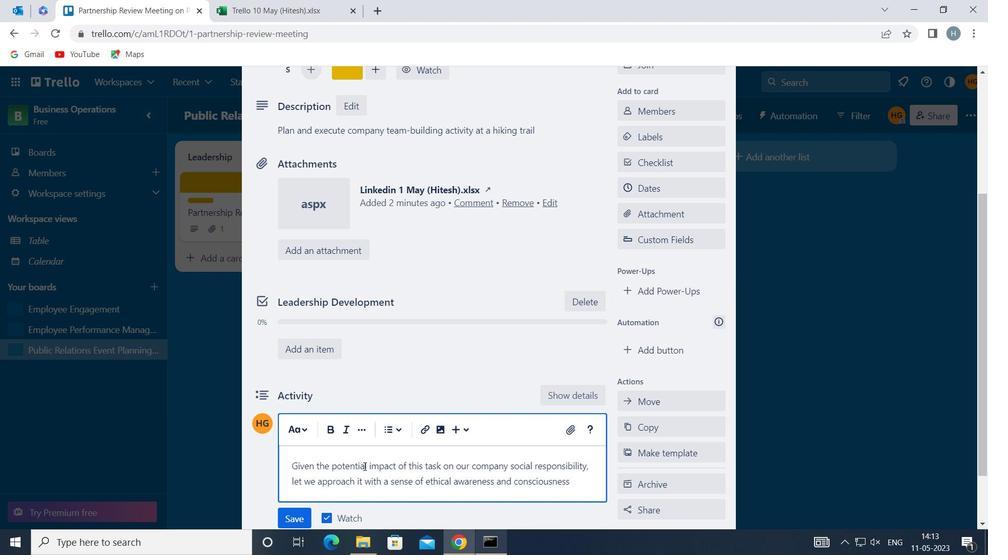 
Action: Mouse moved to (296, 449)
Screenshot: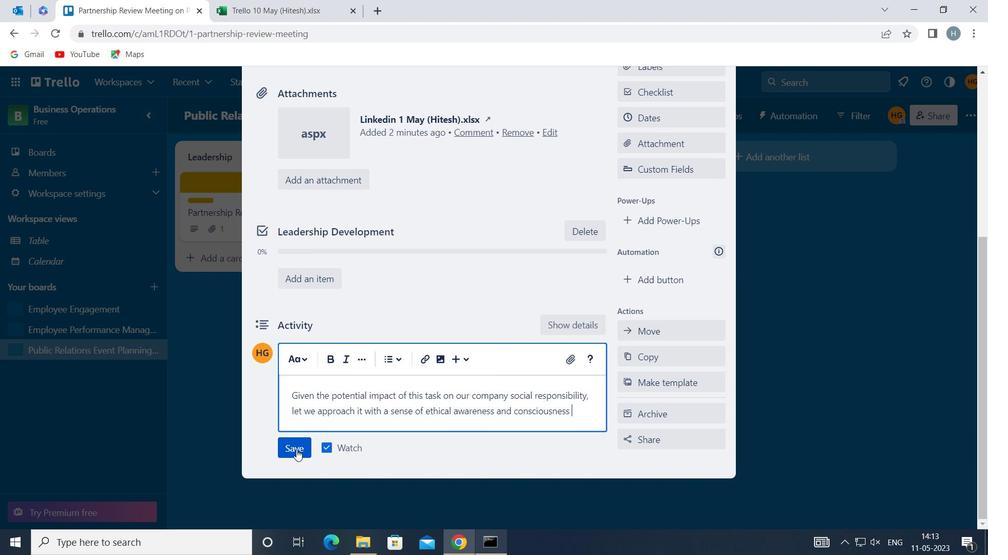 
Action: Mouse pressed left at (296, 449)
Screenshot: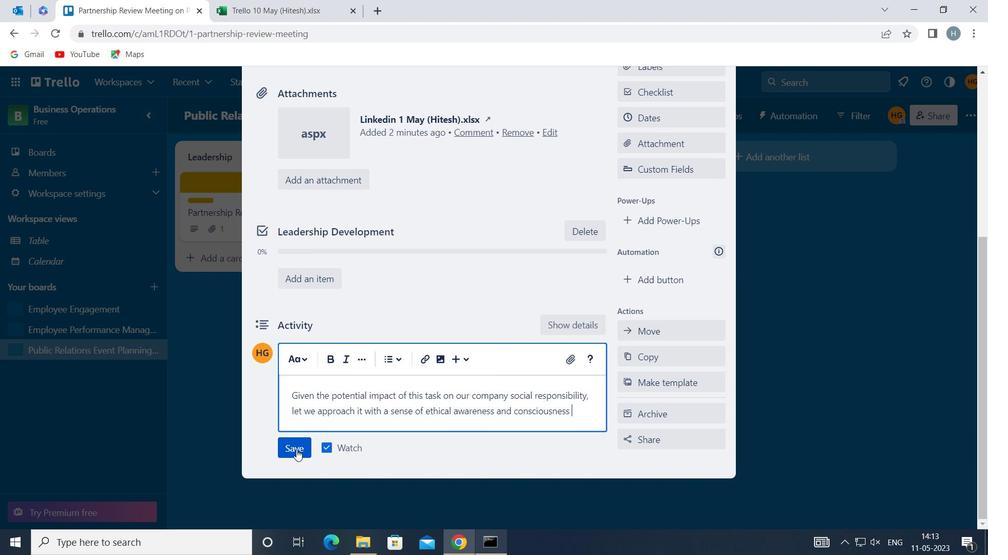 
Action: Mouse moved to (661, 129)
Screenshot: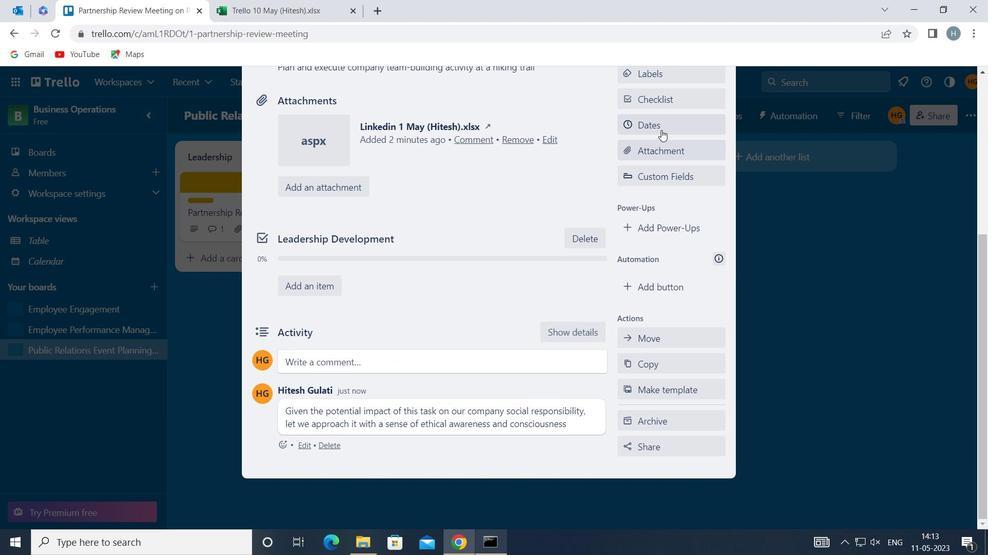 
Action: Mouse pressed left at (661, 129)
Screenshot: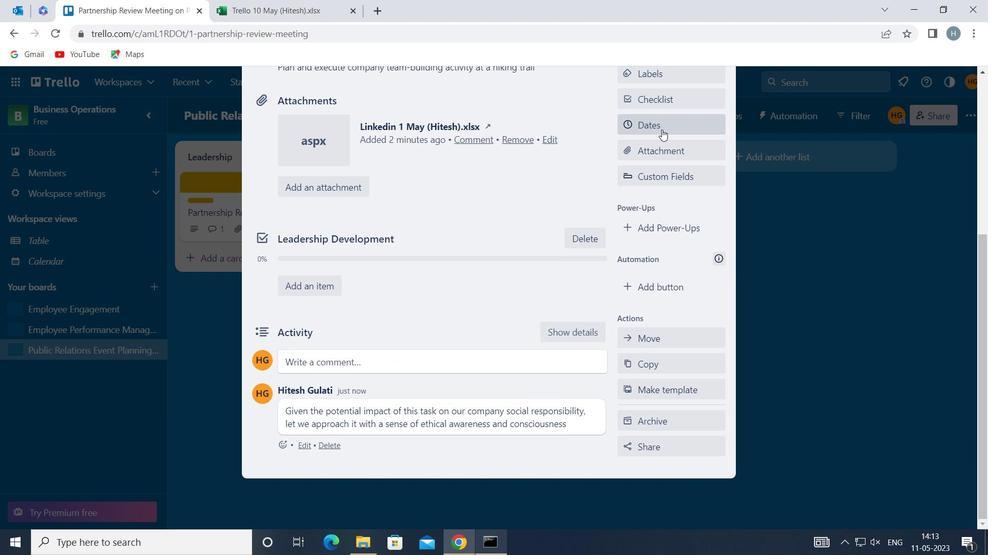 
Action: Mouse moved to (630, 345)
Screenshot: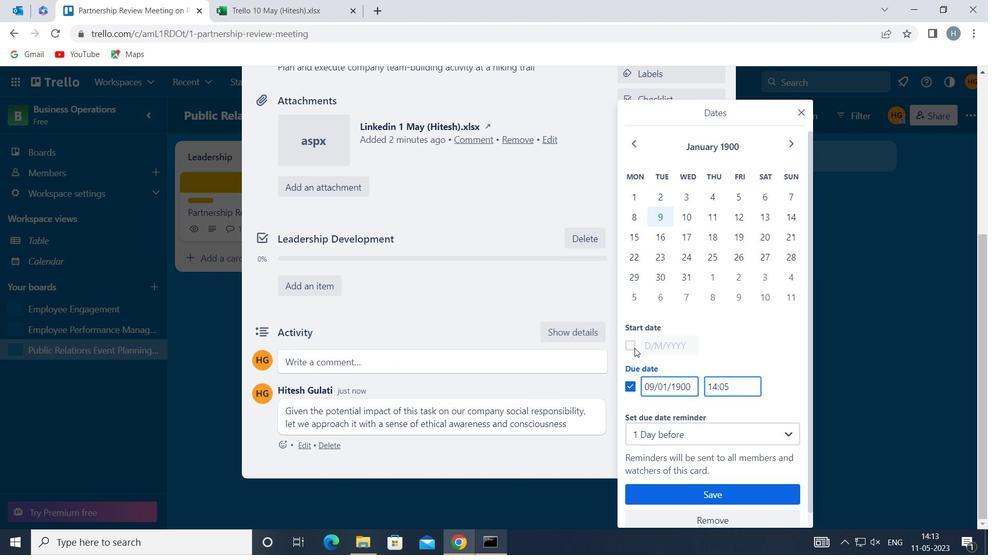 
Action: Mouse pressed left at (630, 345)
Screenshot: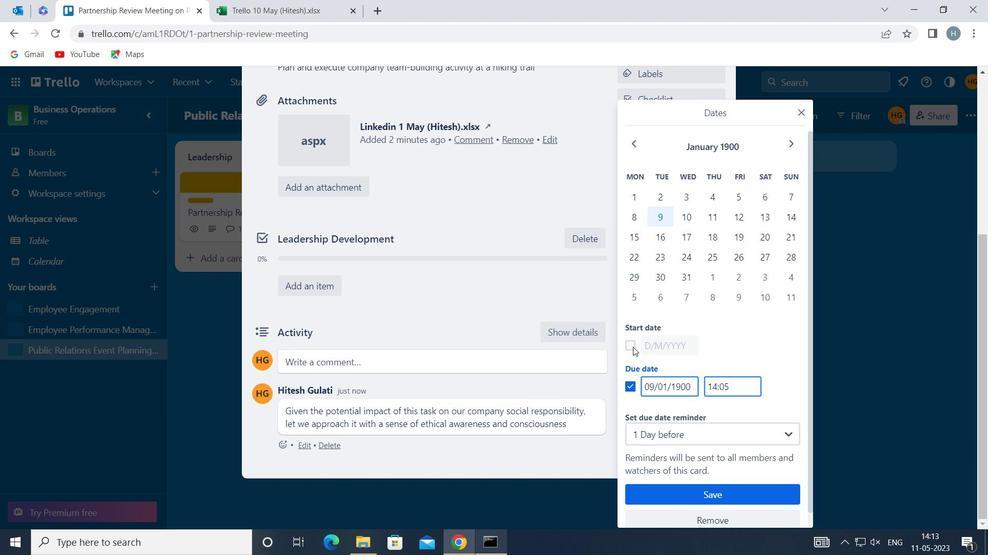
Action: Mouse moved to (652, 339)
Screenshot: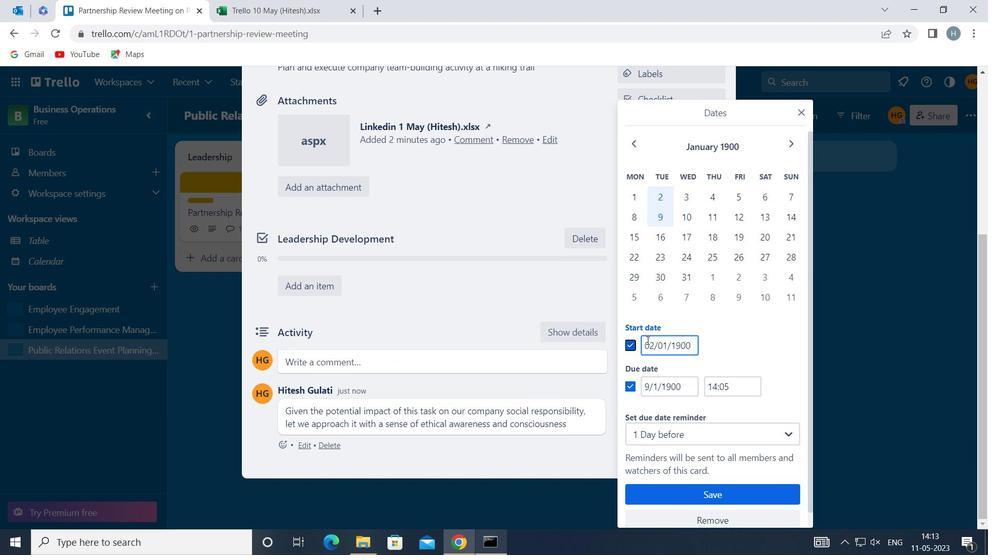 
Action: Mouse pressed left at (652, 339)
Screenshot: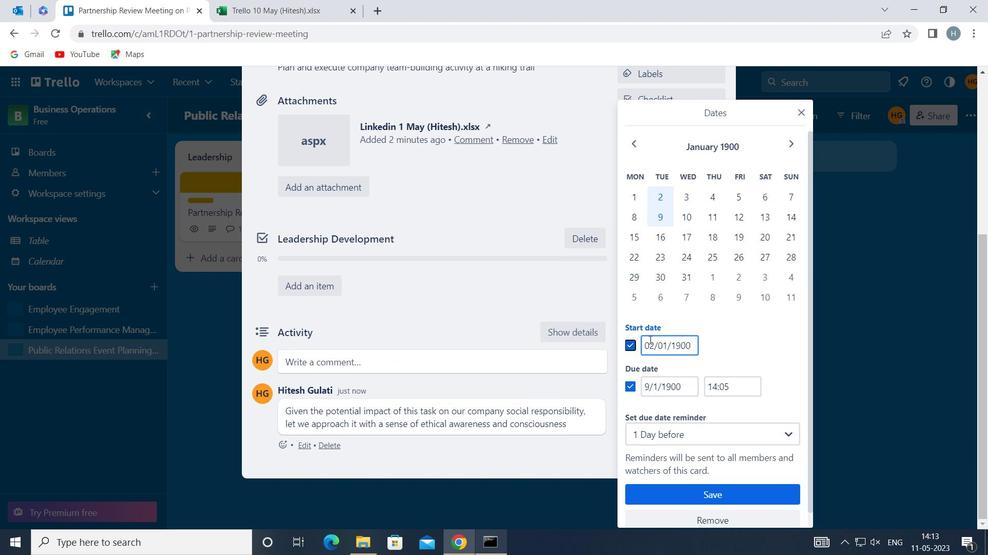 
Action: Mouse moved to (648, 342)
Screenshot: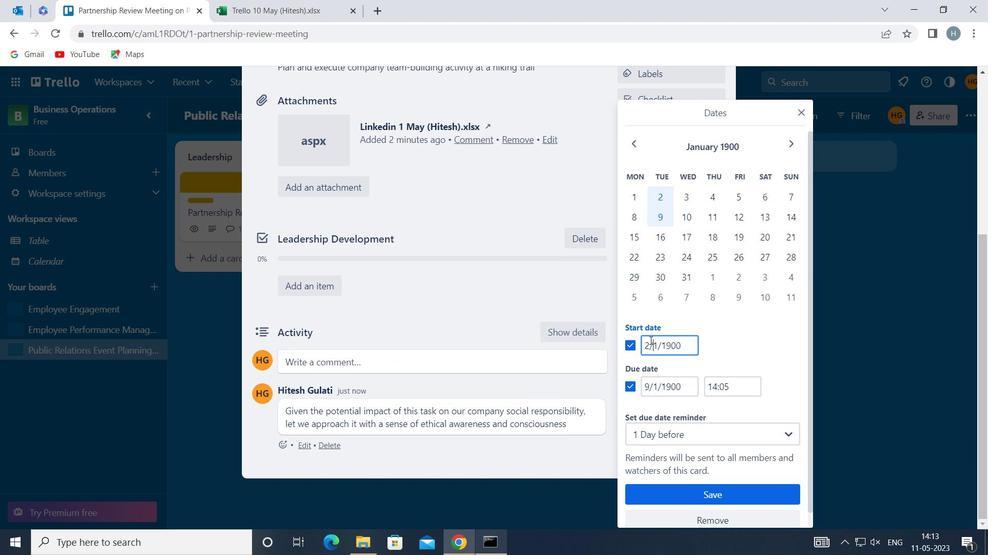 
Action: Mouse pressed left at (648, 342)
Screenshot: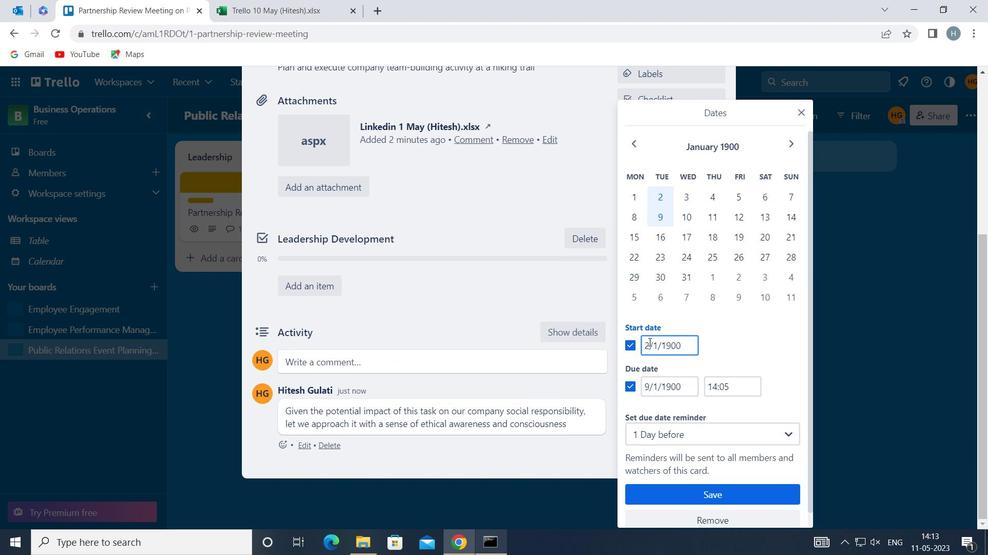 
Action: Mouse moved to (640, 337)
Screenshot: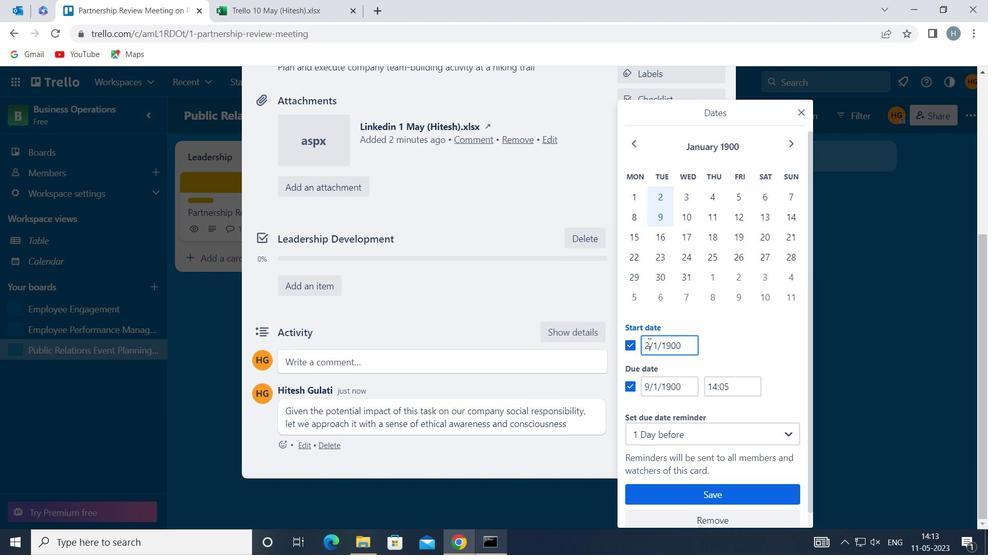 
Action: Key pressed <Key.backspace>3
Screenshot: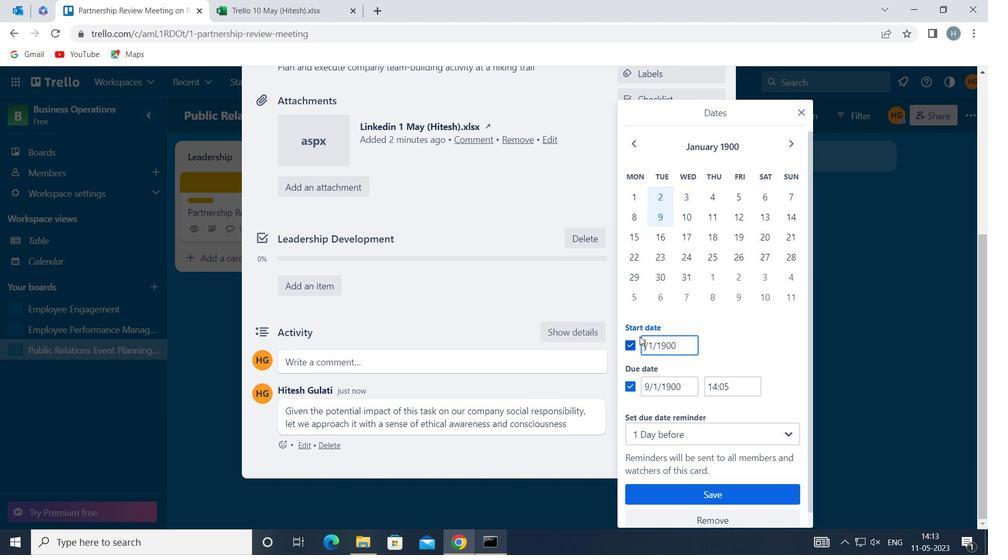 
Action: Mouse moved to (646, 380)
Screenshot: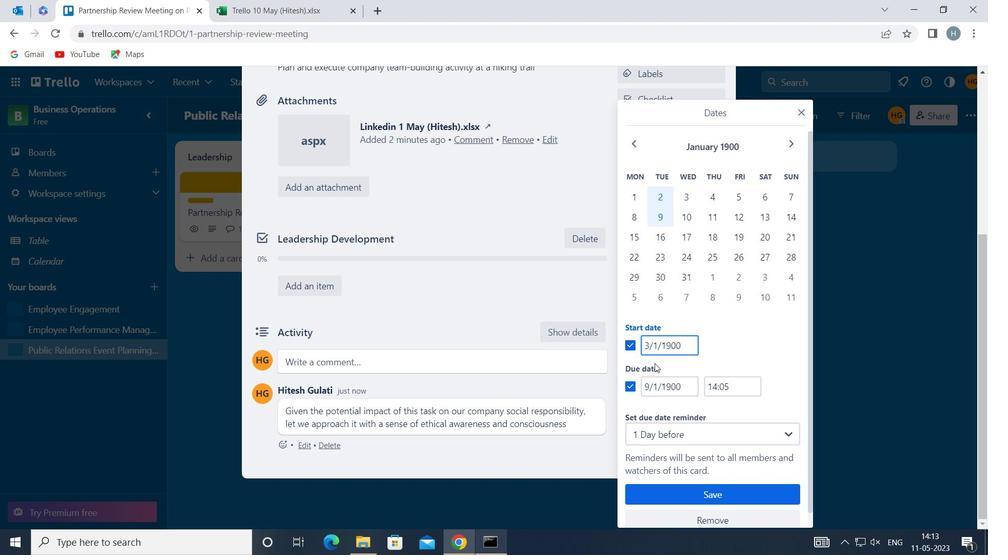 
Action: Mouse pressed left at (646, 380)
Screenshot: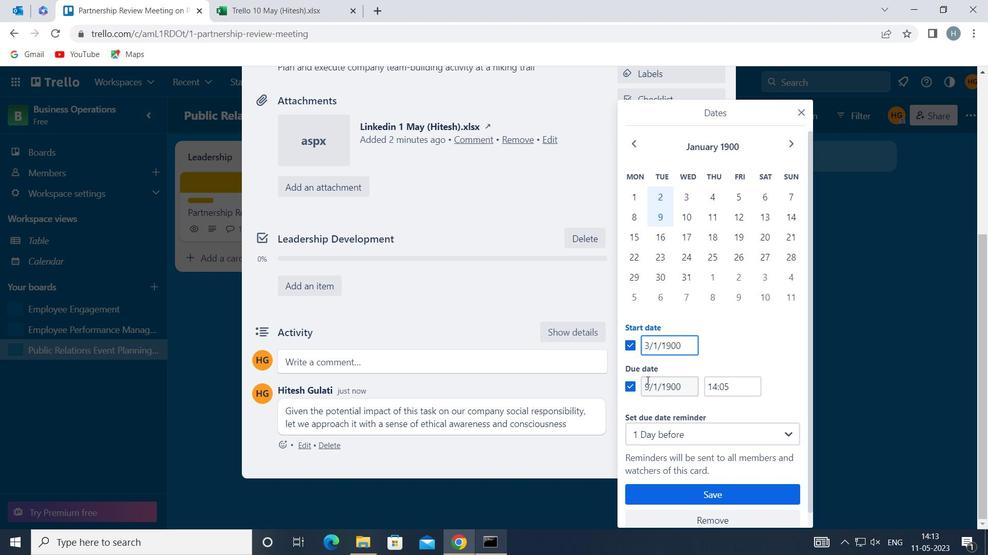 
Action: Mouse moved to (648, 357)
Screenshot: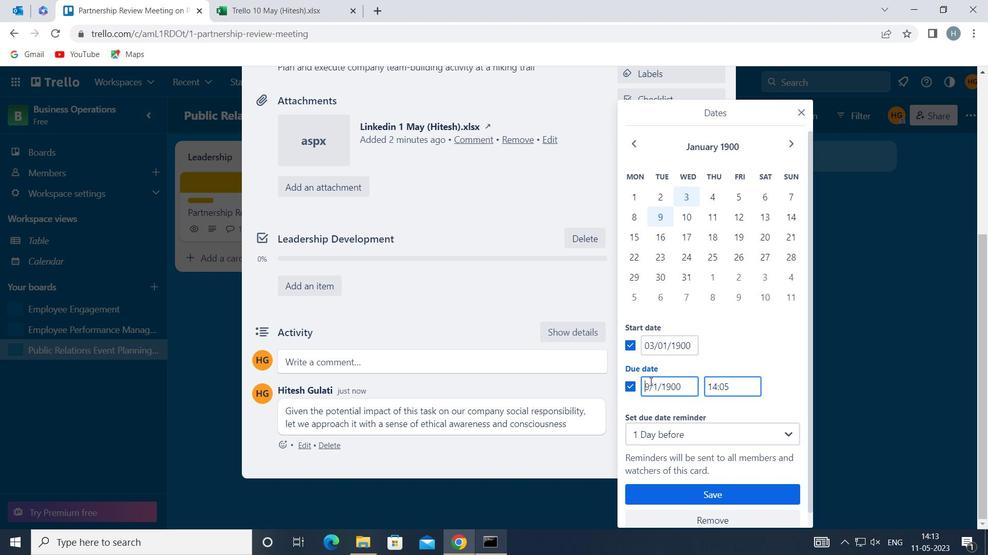 
Action: Key pressed <Key.right><Key.backspace>10
Screenshot: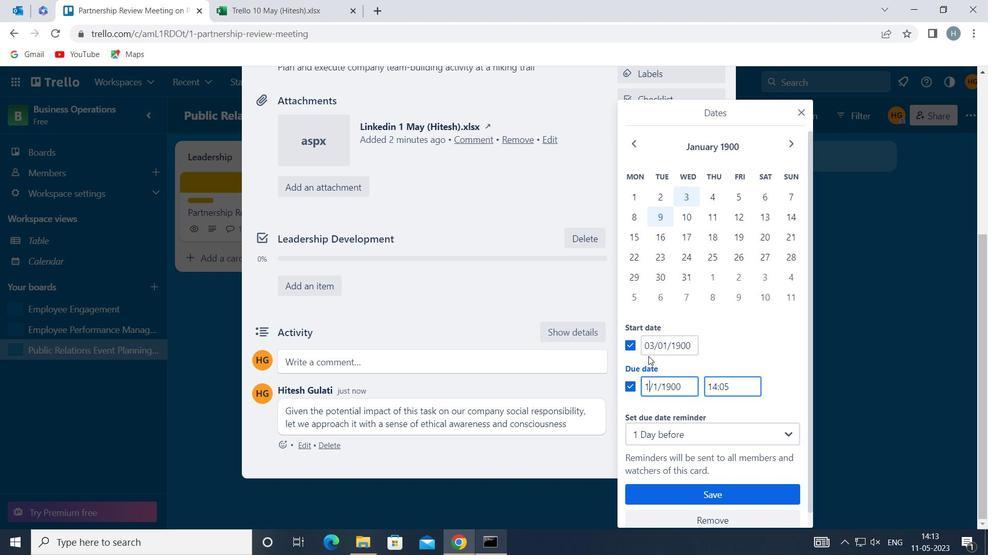 
Action: Mouse moved to (684, 489)
Screenshot: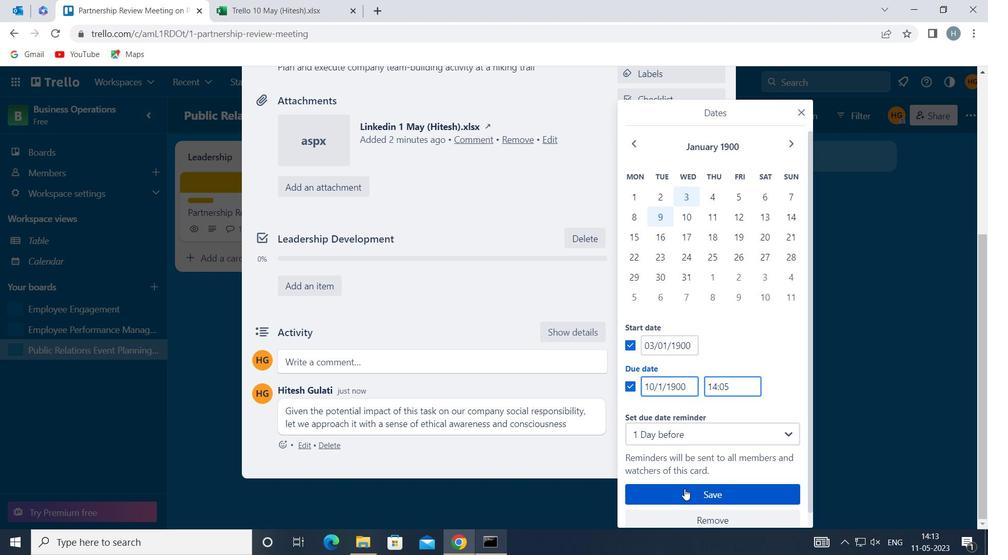 
Action: Mouse pressed left at (684, 489)
Screenshot: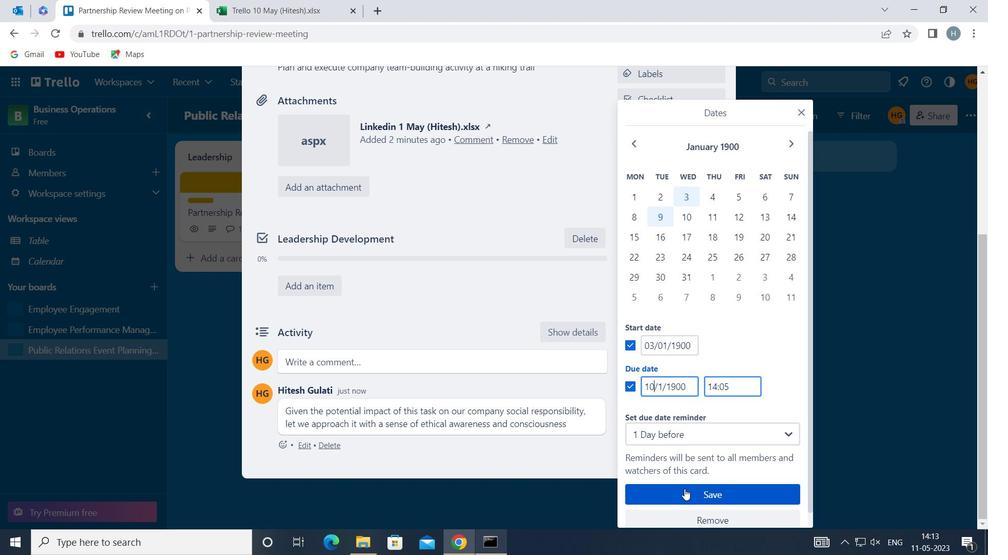 
Action: Mouse moved to (625, 382)
Screenshot: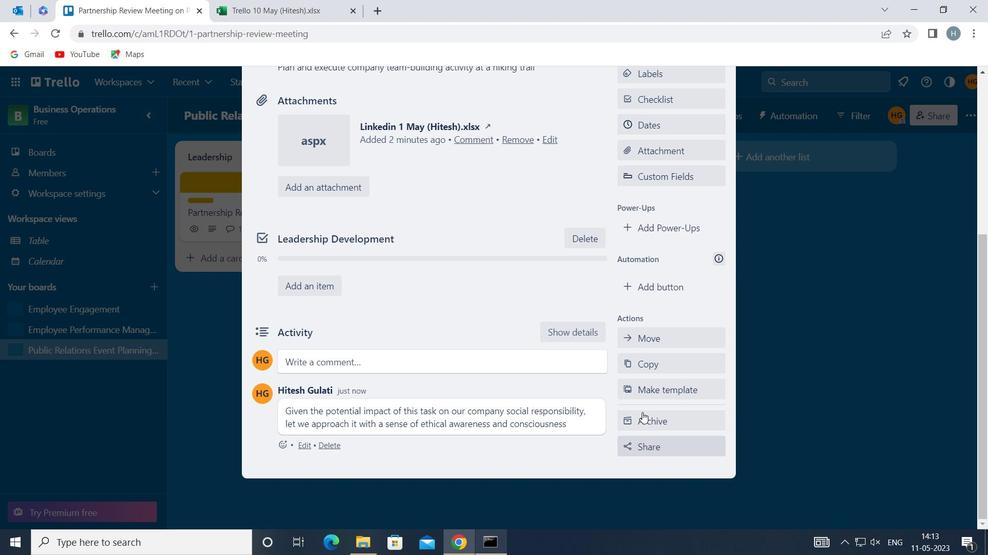 
